 Task: Open Card Software Maintenance Review in Board User Research to Workspace Cash Management and add a team member Softage.1@softage.net, a label Yellow, a checklist Performance Management, an attachment from your google drive, a color Yellow and finally, add a card description 'Create and send out employee satisfaction survey on work-life integration' and a comment 'Let us approach this task with a sense of transparency and open communication, ensuring that all stakeholders are informed and involved.'. Add a start date 'Jan 05, 1900' with a due date 'Jan 12, 1900'
Action: Mouse moved to (68, 324)
Screenshot: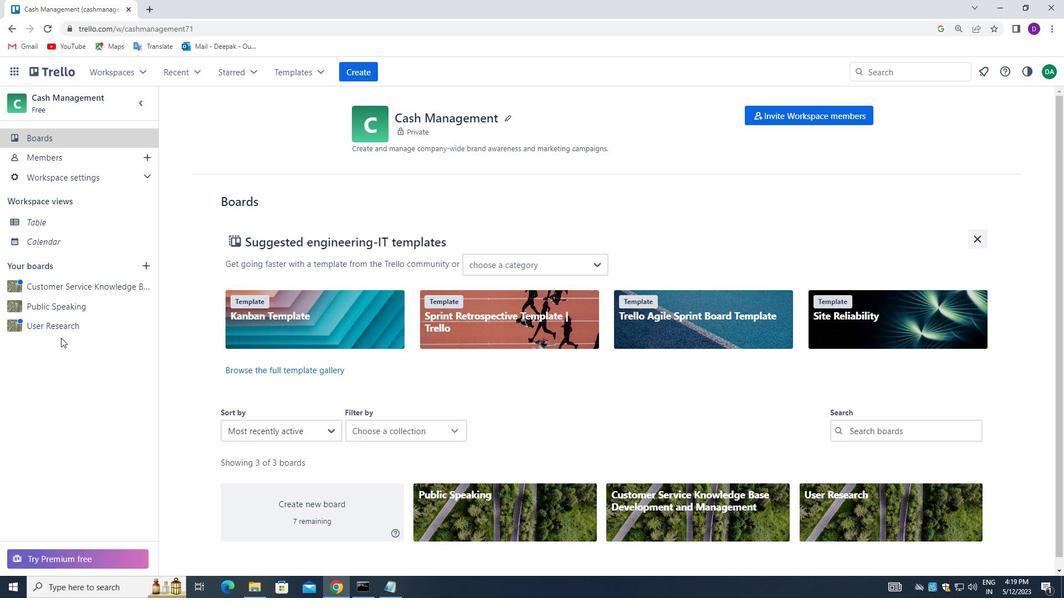
Action: Mouse pressed left at (68, 324)
Screenshot: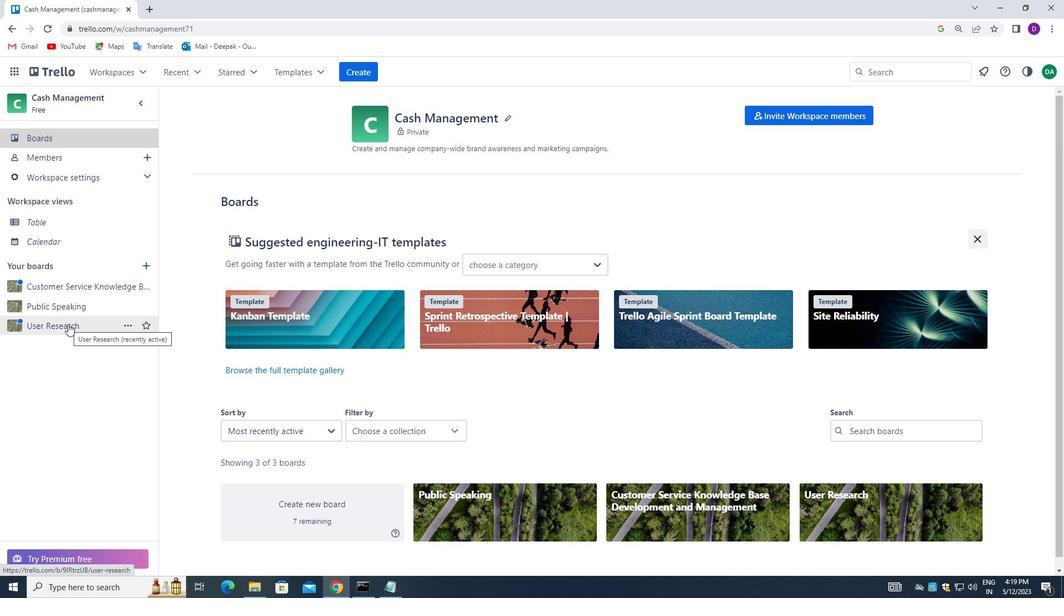 
Action: Mouse moved to (394, 168)
Screenshot: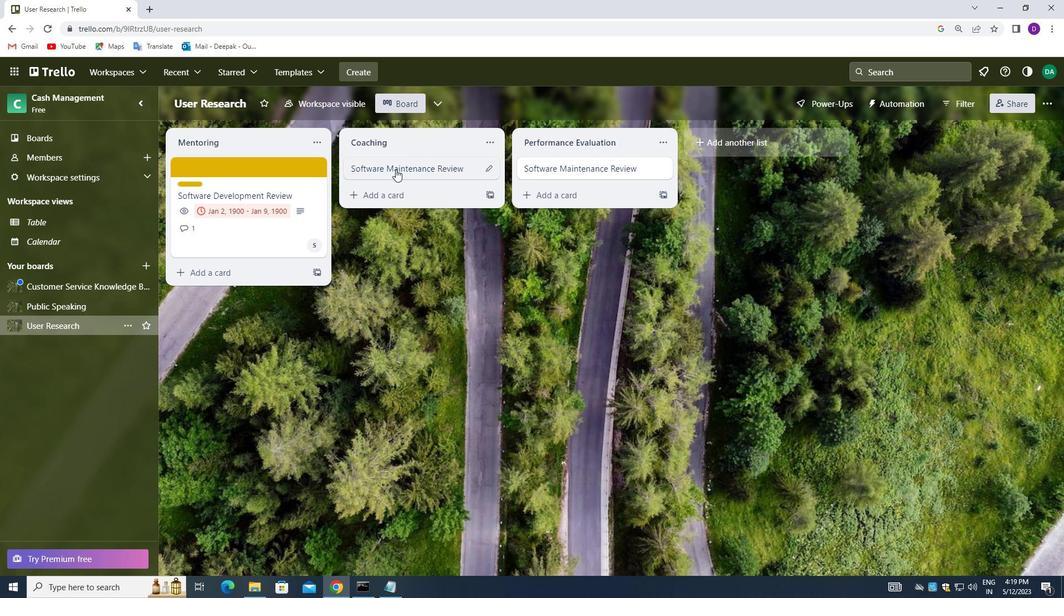 
Action: Mouse pressed left at (394, 168)
Screenshot: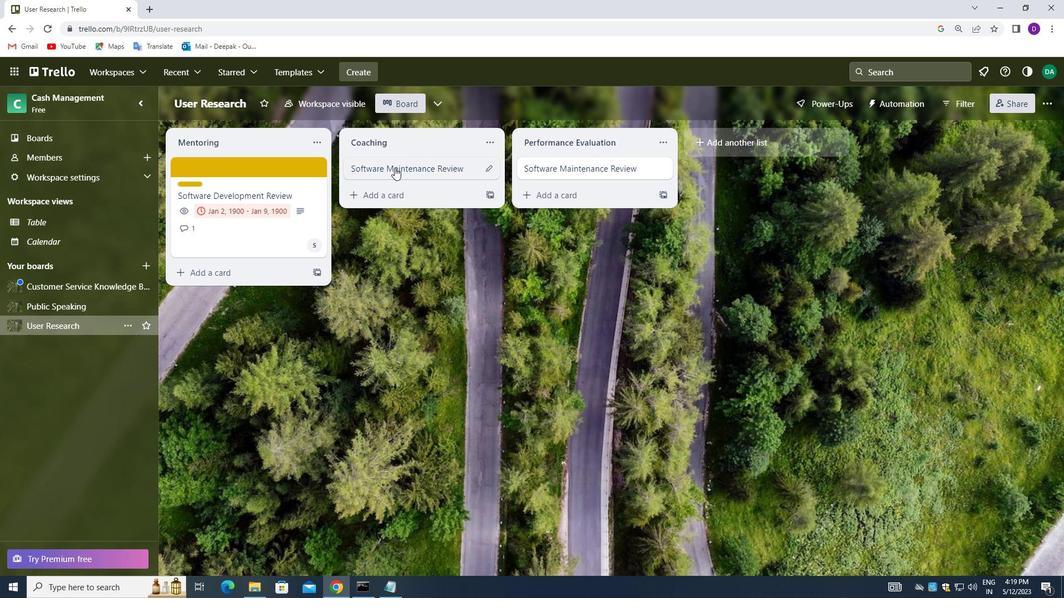 
Action: Mouse moved to (694, 215)
Screenshot: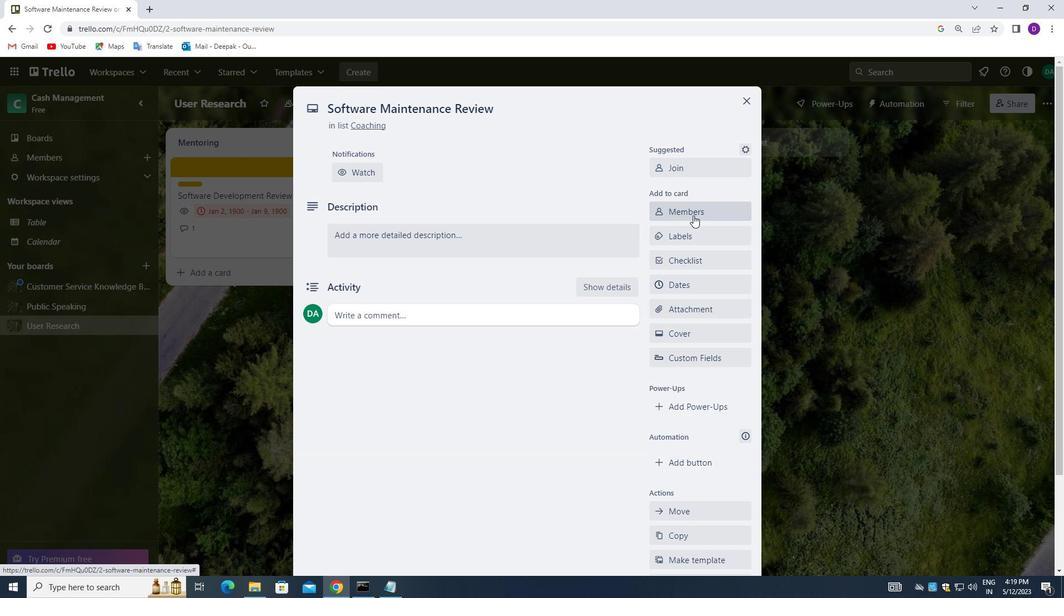 
Action: Mouse pressed left at (694, 215)
Screenshot: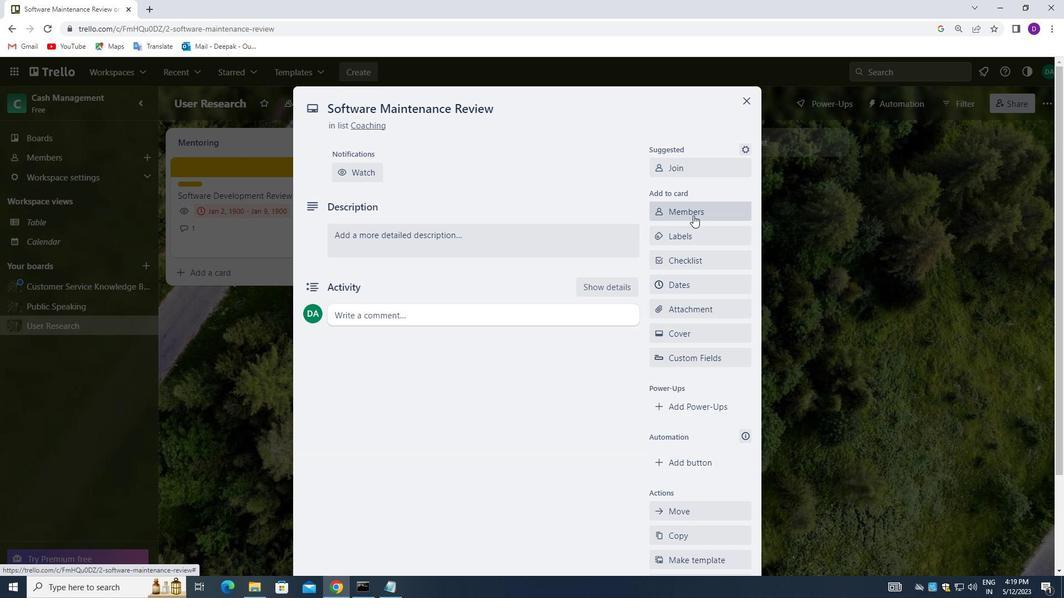 
Action: Mouse moved to (687, 272)
Screenshot: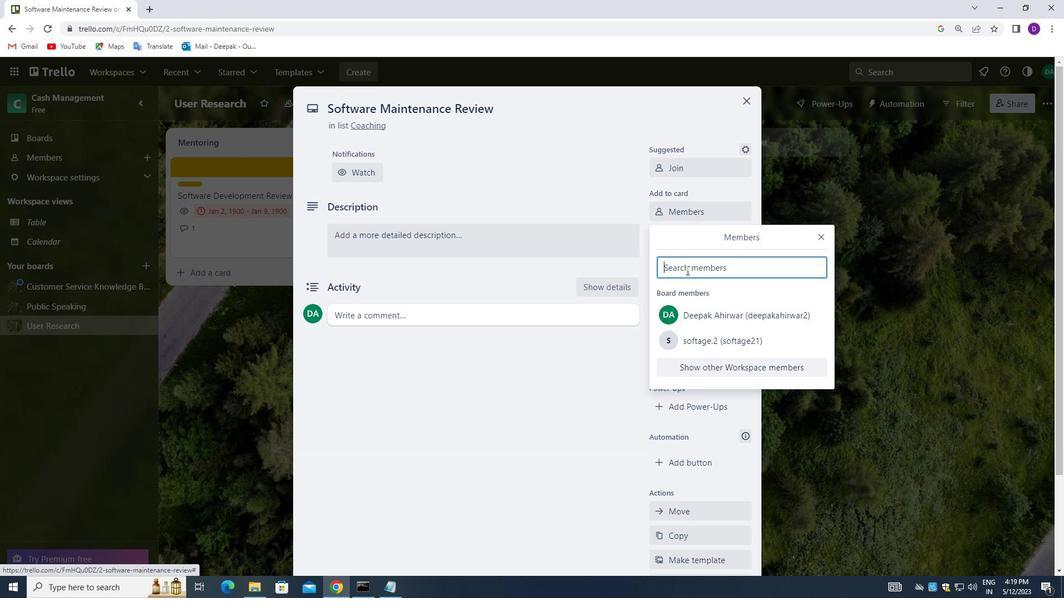 
Action: Key pressed softage.1<Key.shift>@SOFTAGE.NET
Screenshot: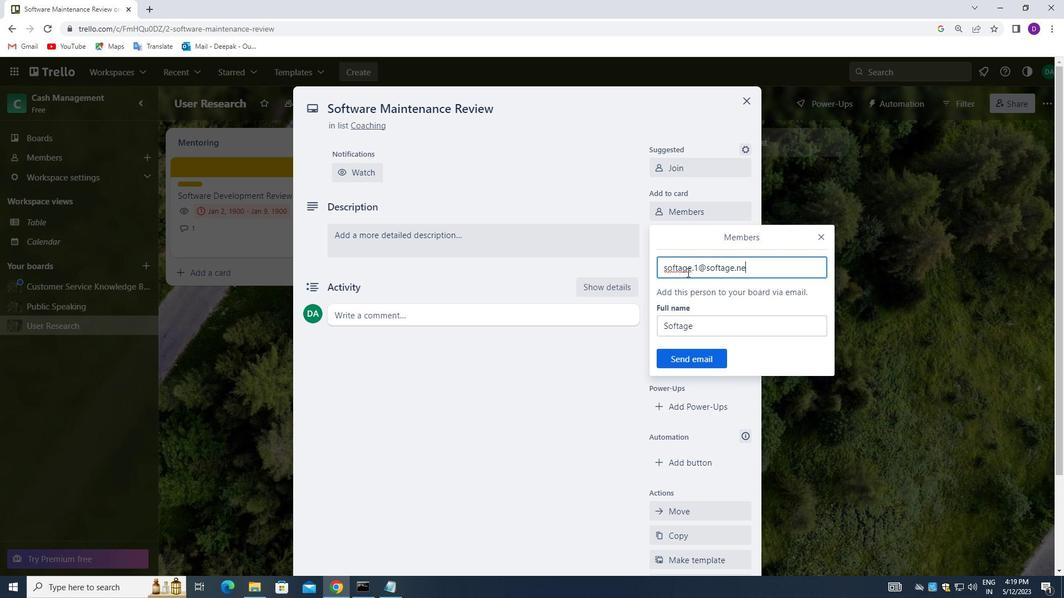 
Action: Mouse moved to (701, 362)
Screenshot: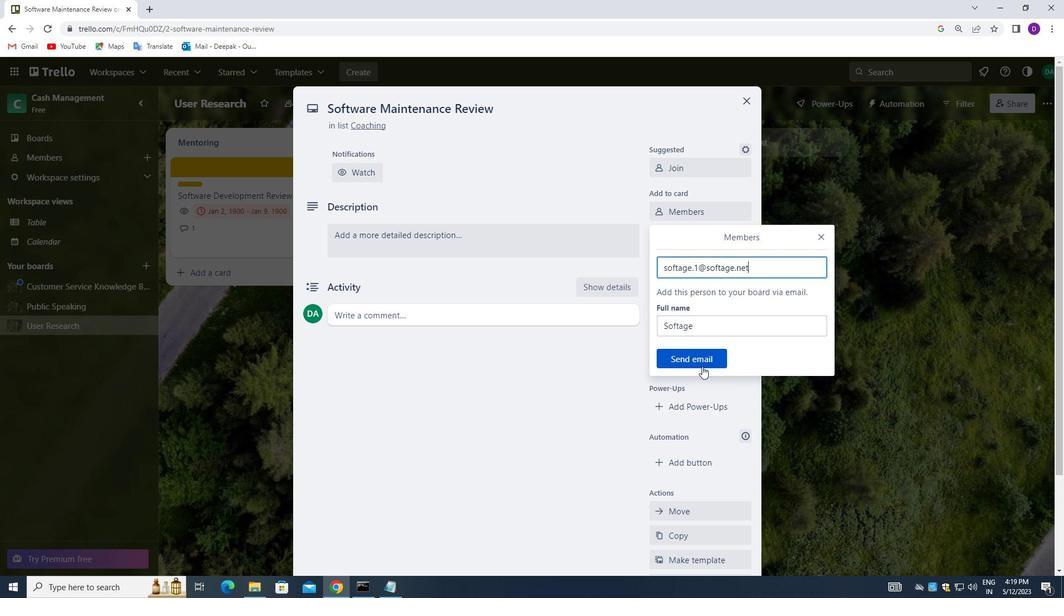 
Action: Mouse pressed left at (701, 362)
Screenshot: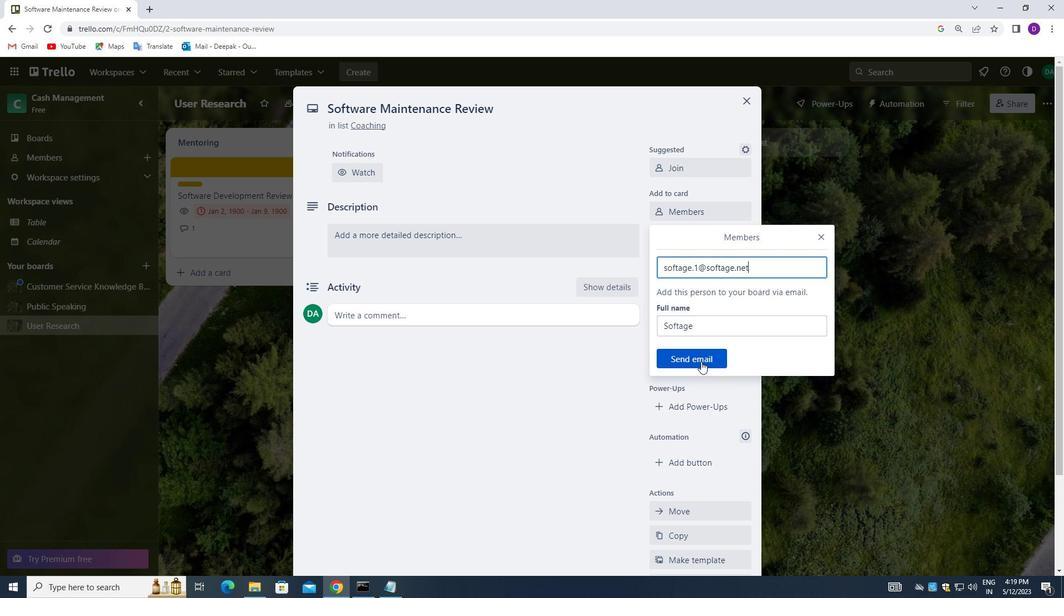 
Action: Mouse moved to (697, 239)
Screenshot: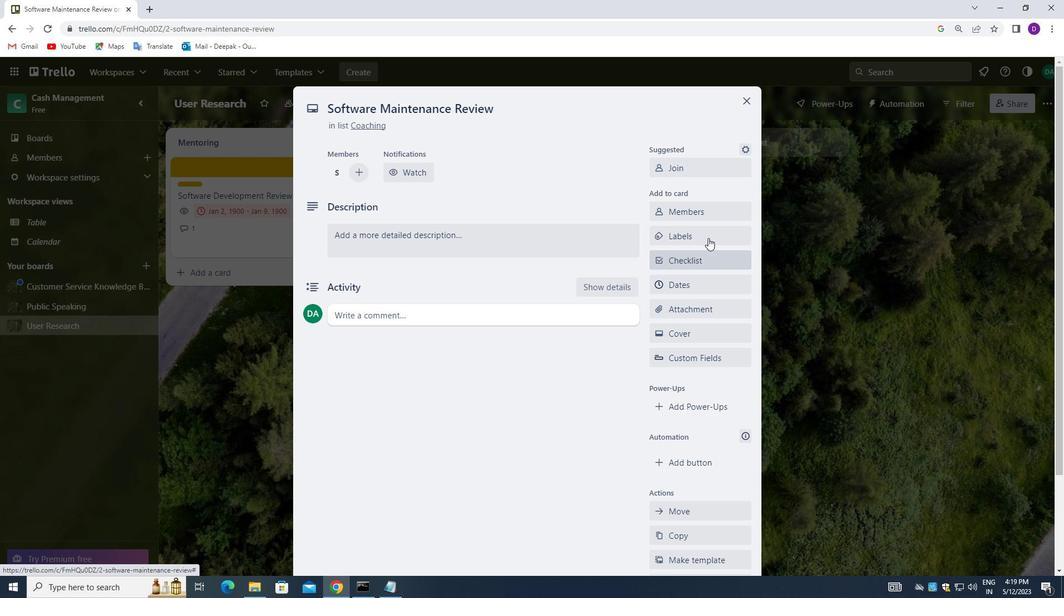 
Action: Mouse pressed left at (697, 239)
Screenshot: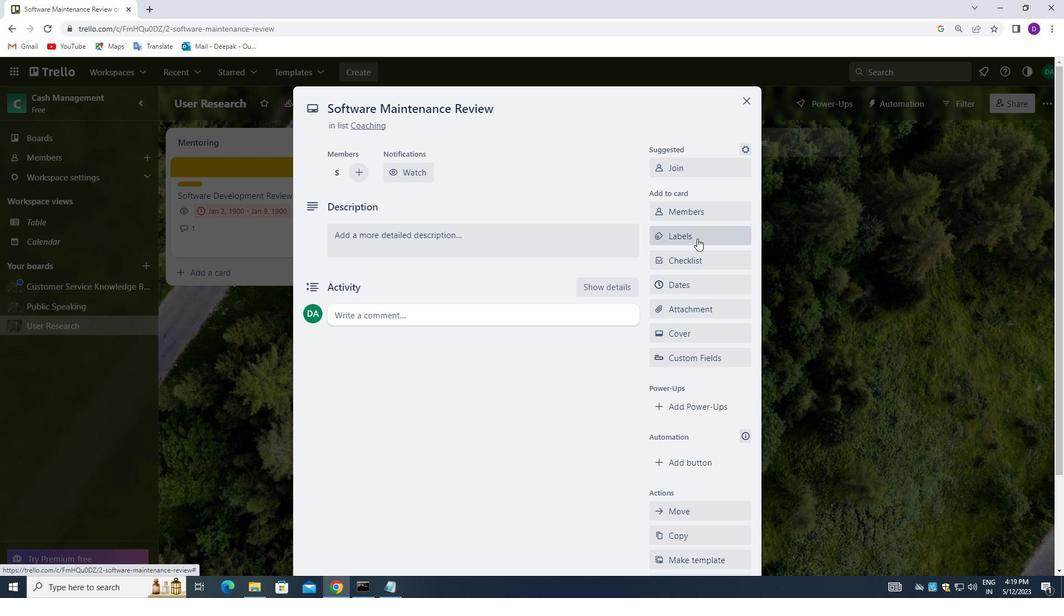 
Action: Mouse moved to (736, 354)
Screenshot: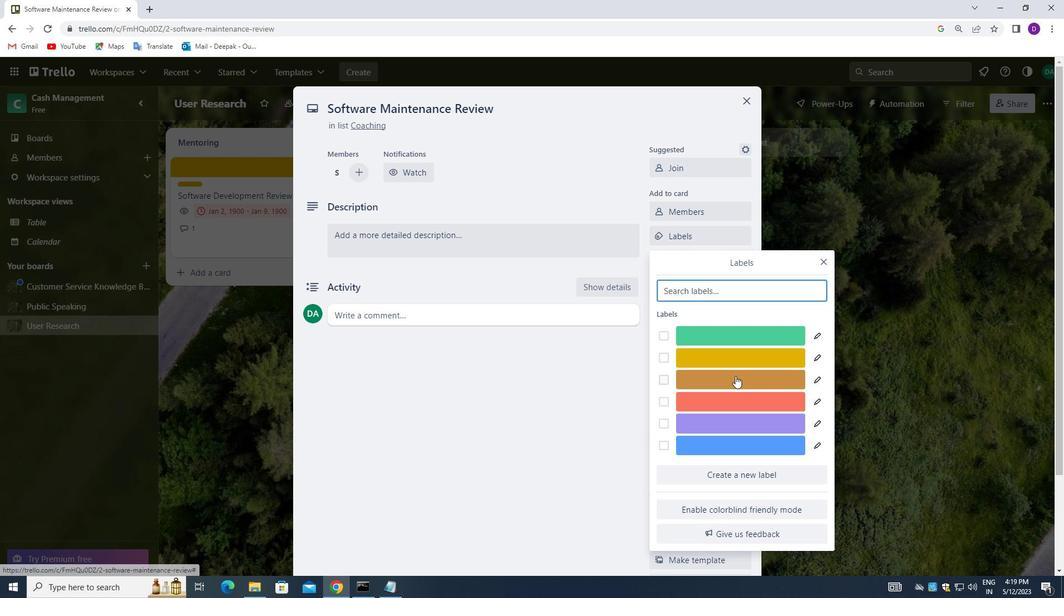 
Action: Mouse pressed left at (736, 354)
Screenshot: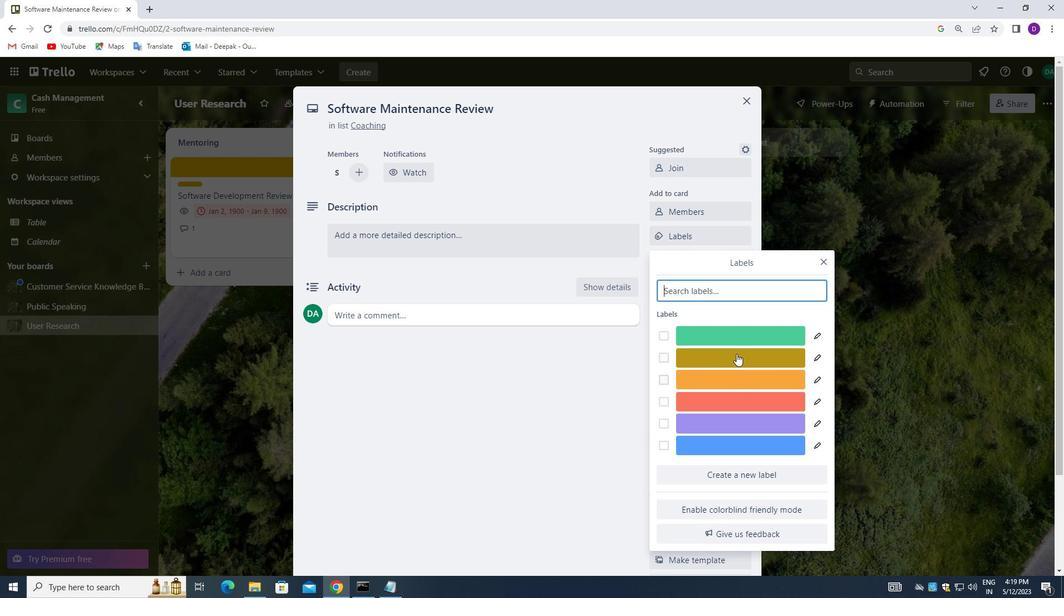 
Action: Mouse moved to (907, 334)
Screenshot: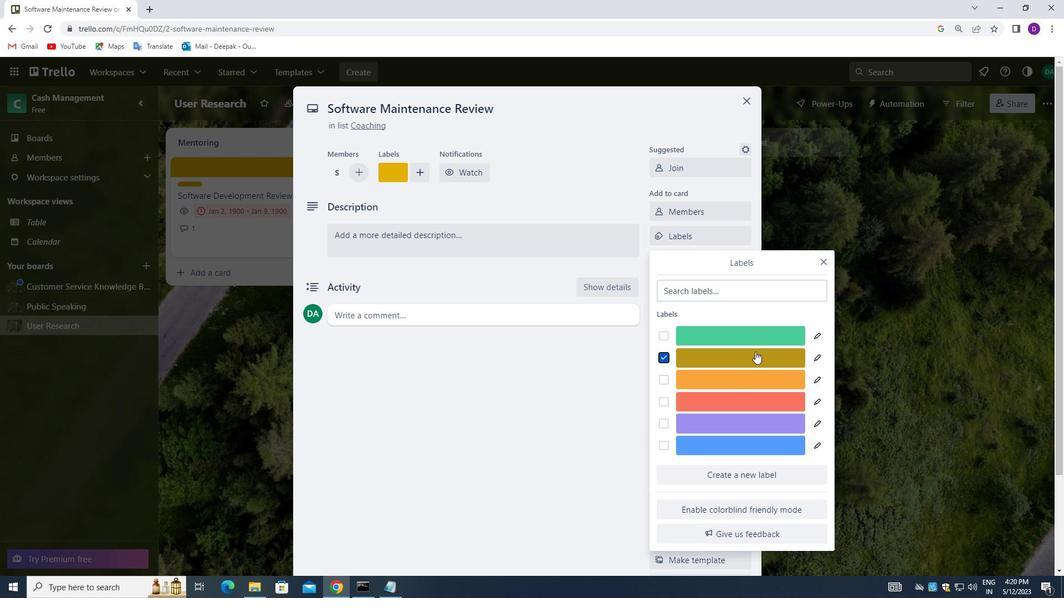 
Action: Mouse pressed left at (907, 334)
Screenshot: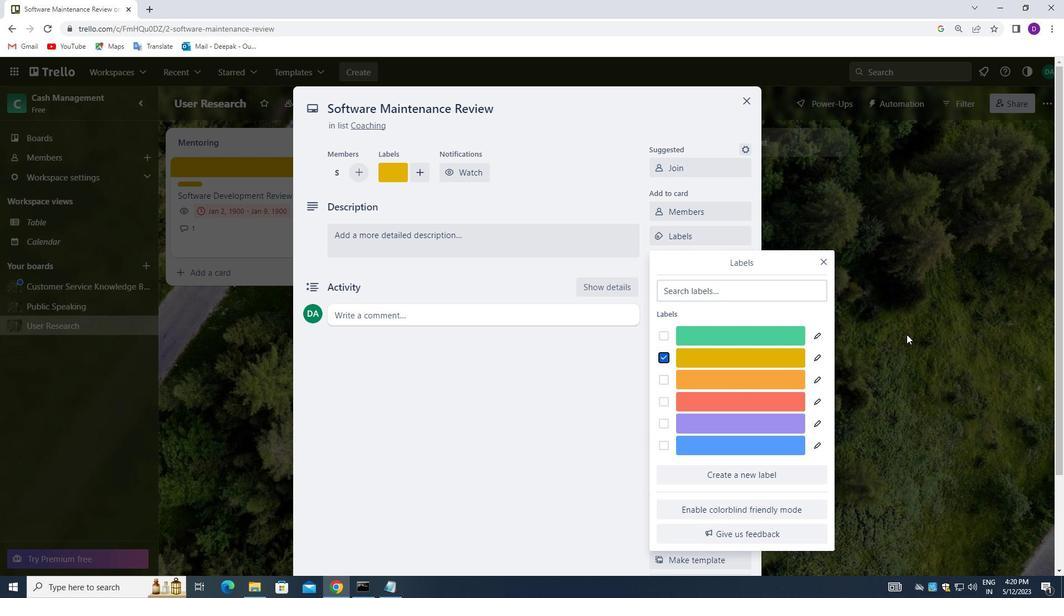 
Action: Mouse moved to (691, 261)
Screenshot: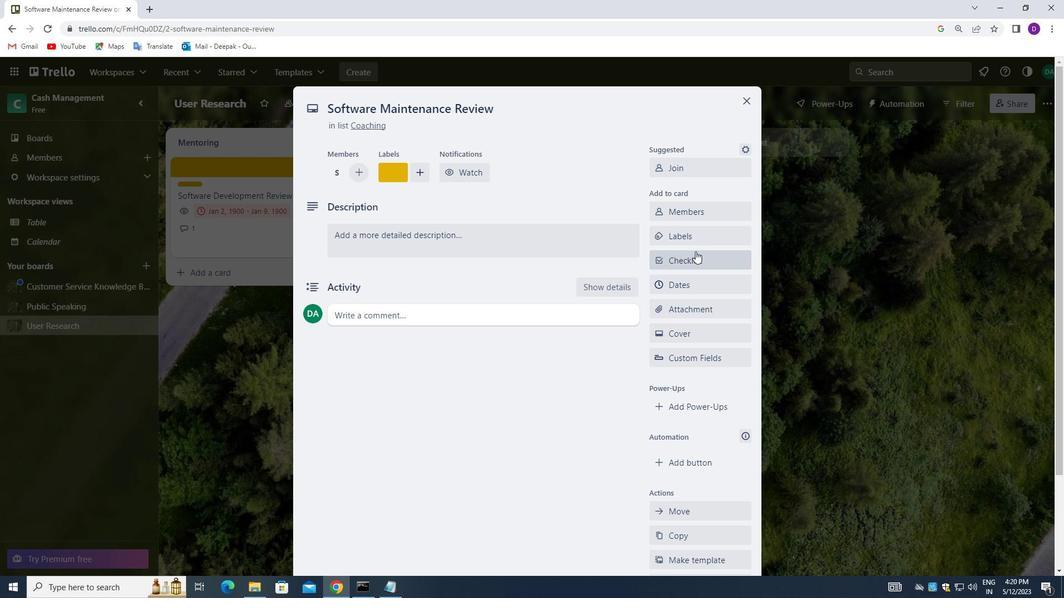 
Action: Mouse pressed left at (691, 261)
Screenshot: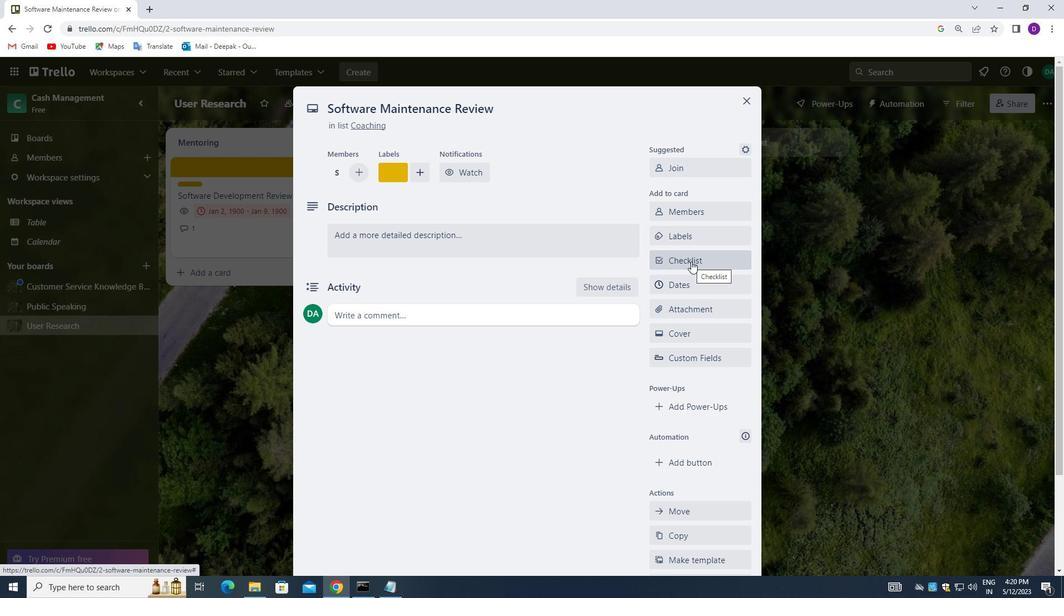 
Action: Key pressed <Key.shift><Key.shift><Key.shift><Key.shift><Key.shift><Key.shift><Key.shift><Key.shift><Key.shift><Key.shift><Key.shift><Key.backspace><Key.shift>P
Screenshot: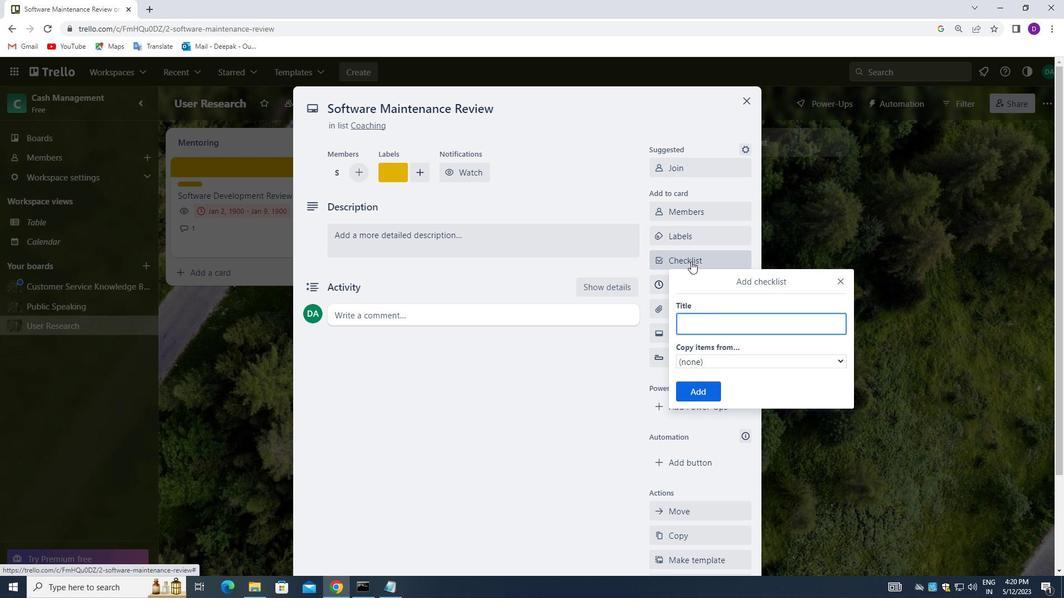 
Action: Mouse moved to (780, 359)
Screenshot: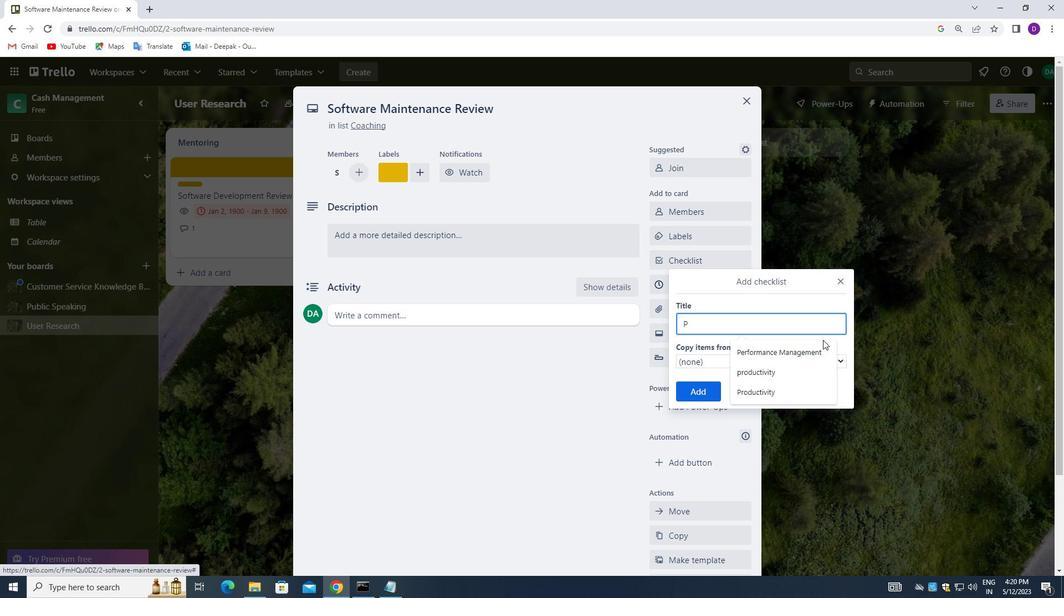
Action: Mouse pressed left at (780, 359)
Screenshot: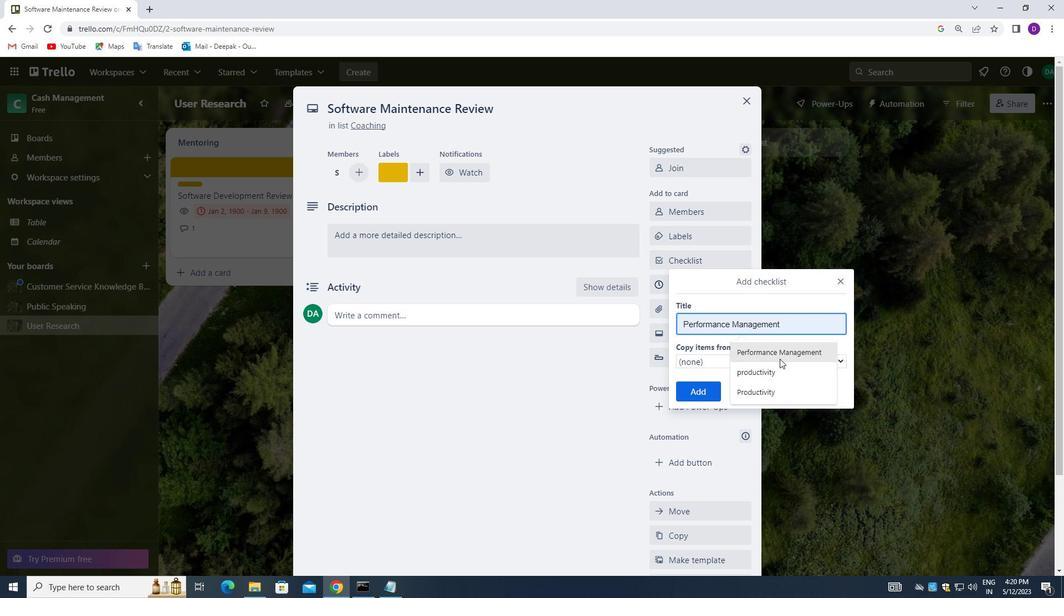 
Action: Mouse moved to (702, 390)
Screenshot: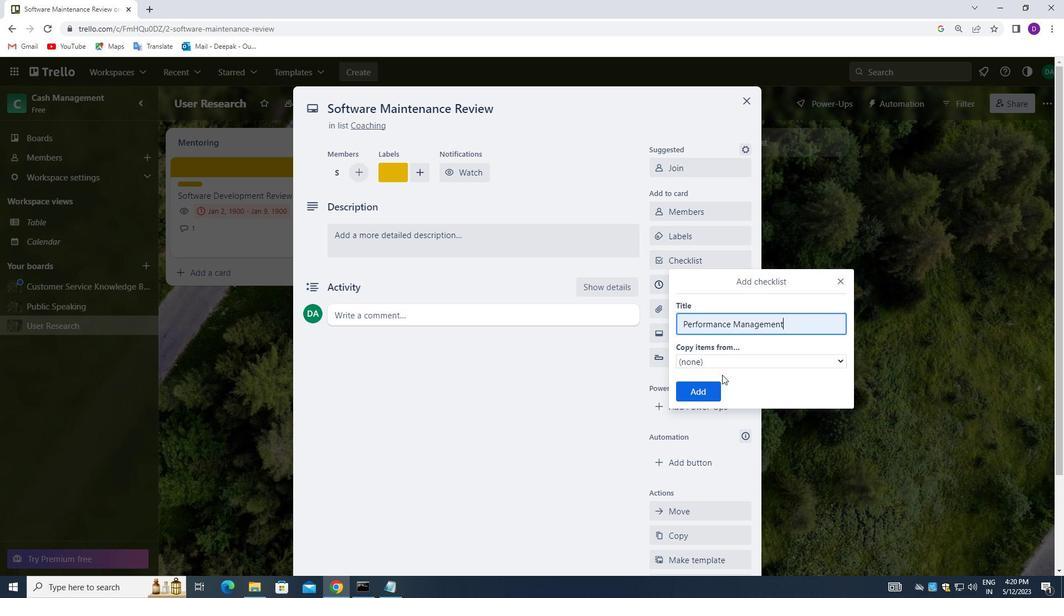 
Action: Mouse pressed left at (702, 390)
Screenshot: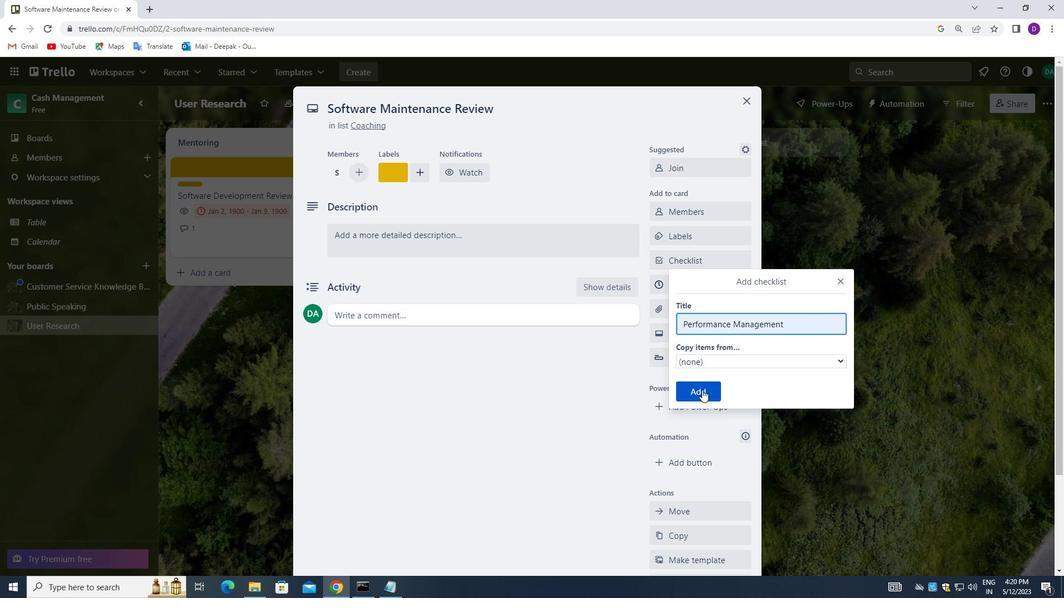 
Action: Mouse moved to (694, 307)
Screenshot: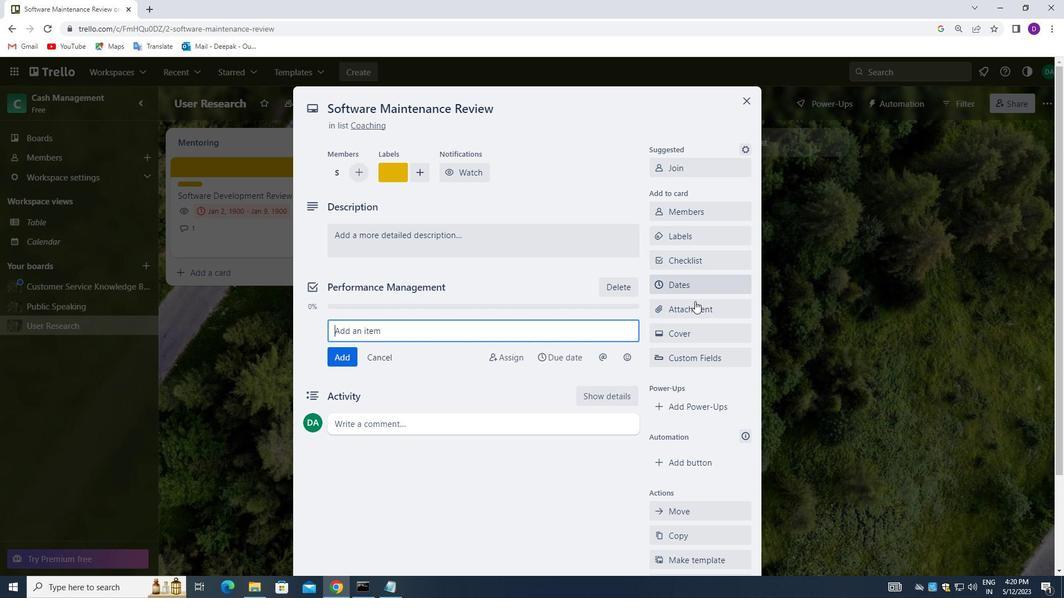 
Action: Mouse pressed left at (694, 307)
Screenshot: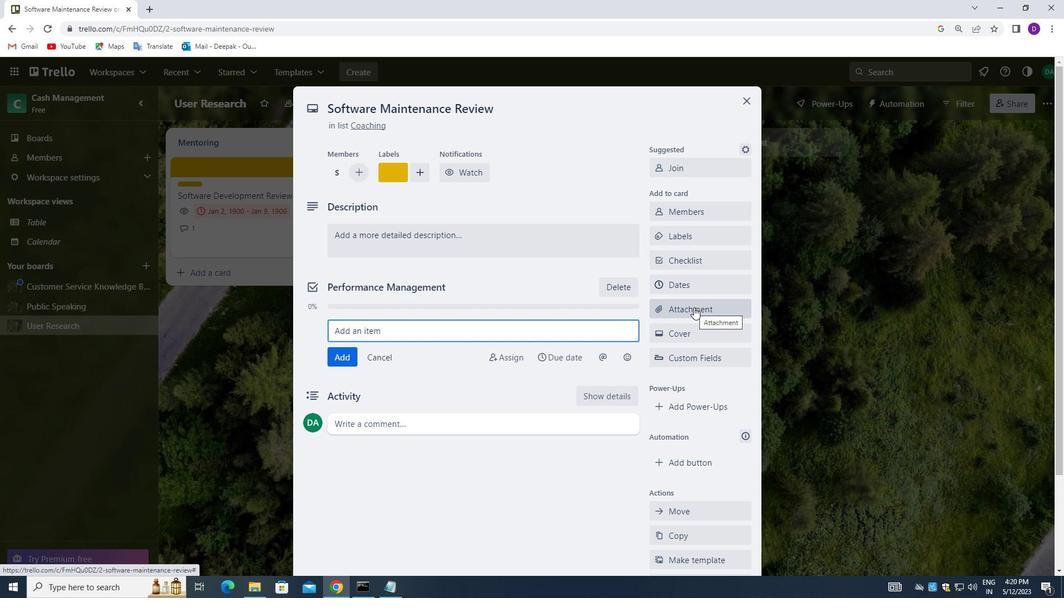 
Action: Mouse moved to (698, 162)
Screenshot: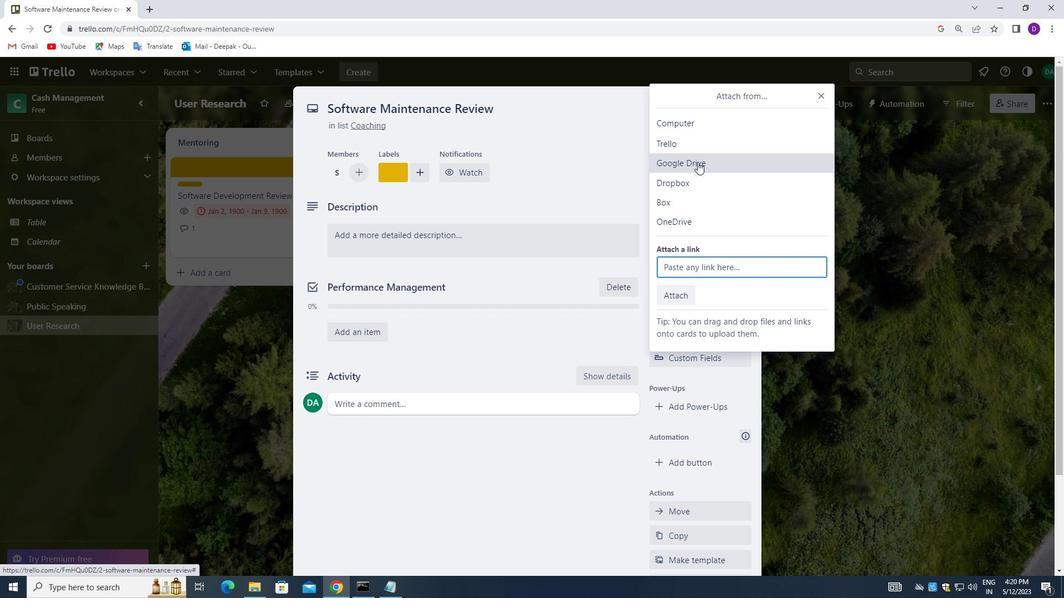 
Action: Mouse pressed left at (698, 162)
Screenshot: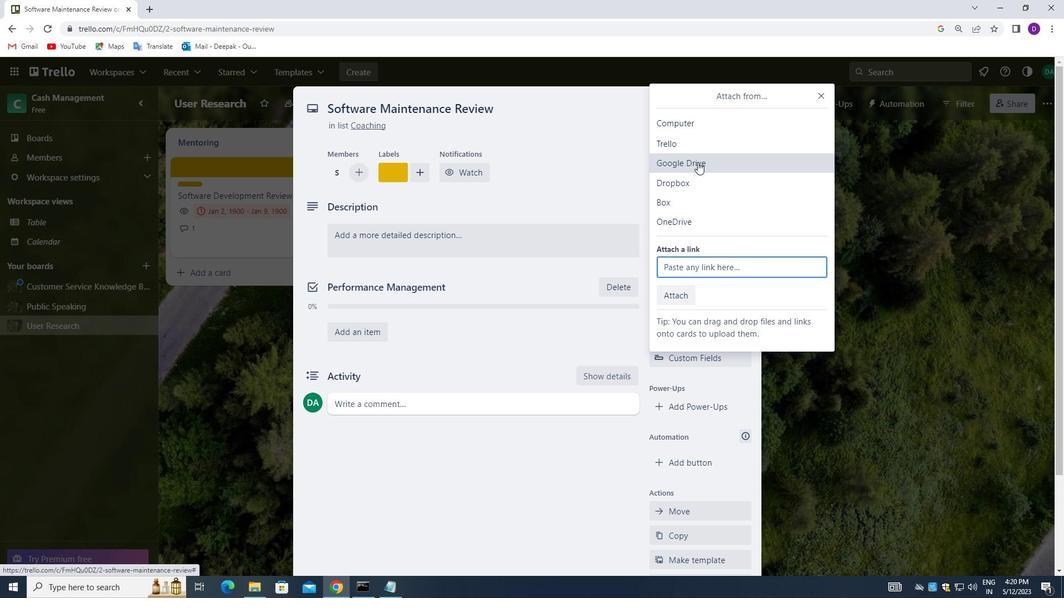 
Action: Mouse moved to (837, 134)
Screenshot: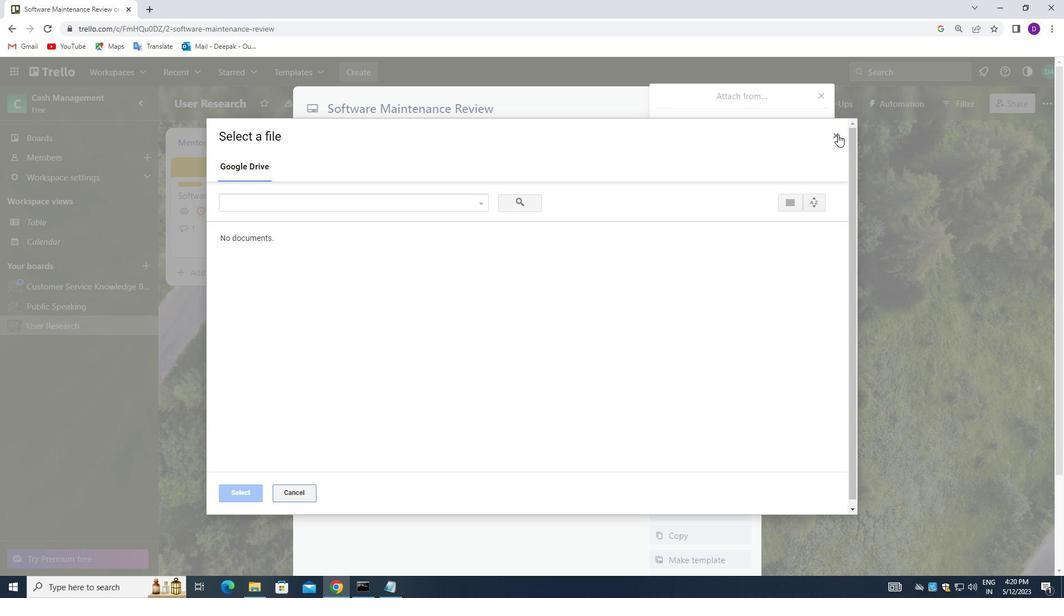 
Action: Mouse pressed left at (837, 134)
Screenshot: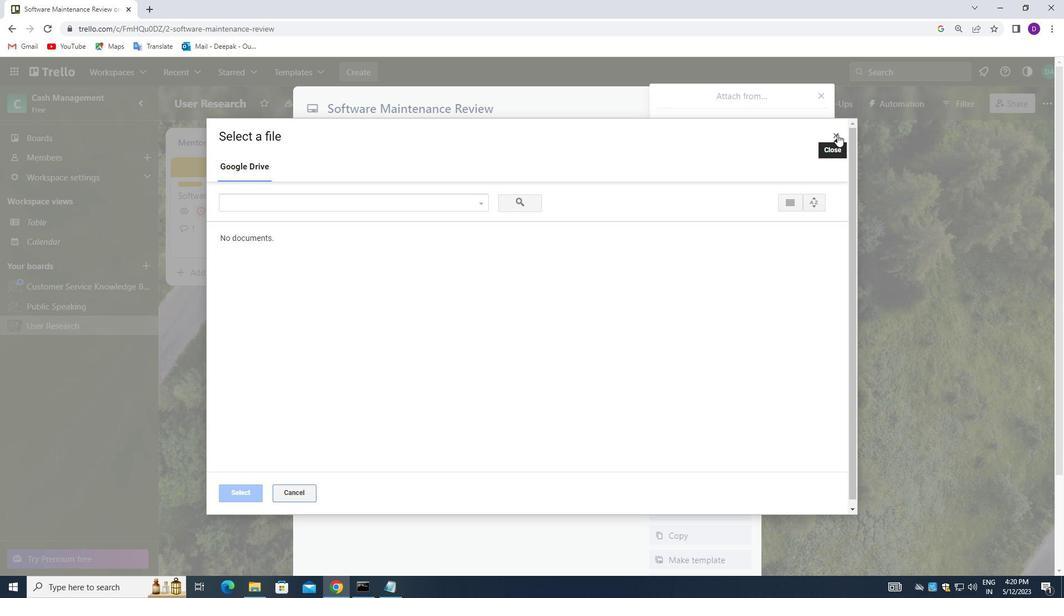 
Action: Mouse moved to (817, 91)
Screenshot: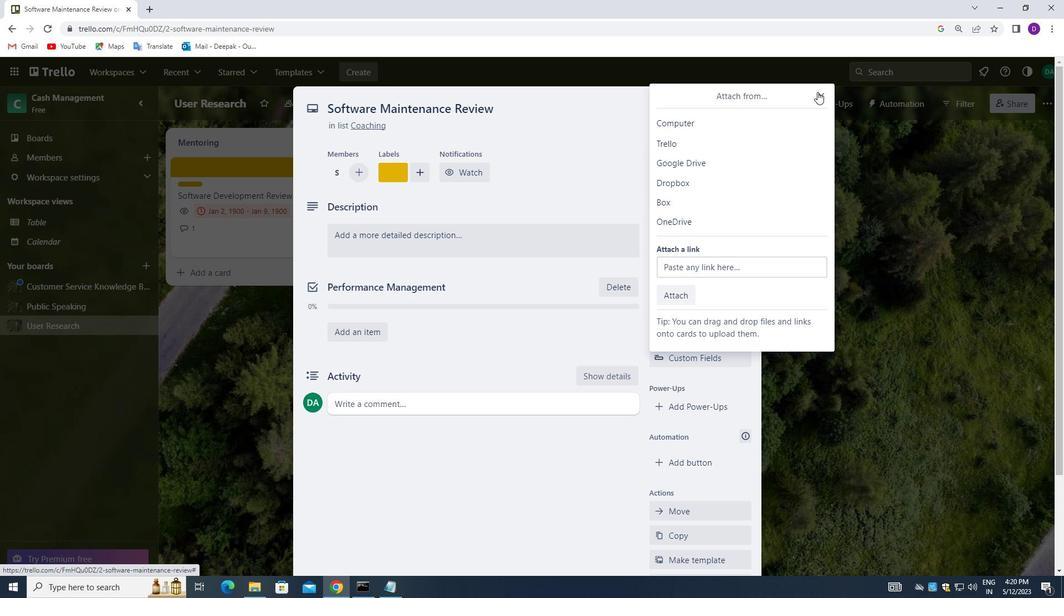 
Action: Mouse pressed left at (817, 91)
Screenshot: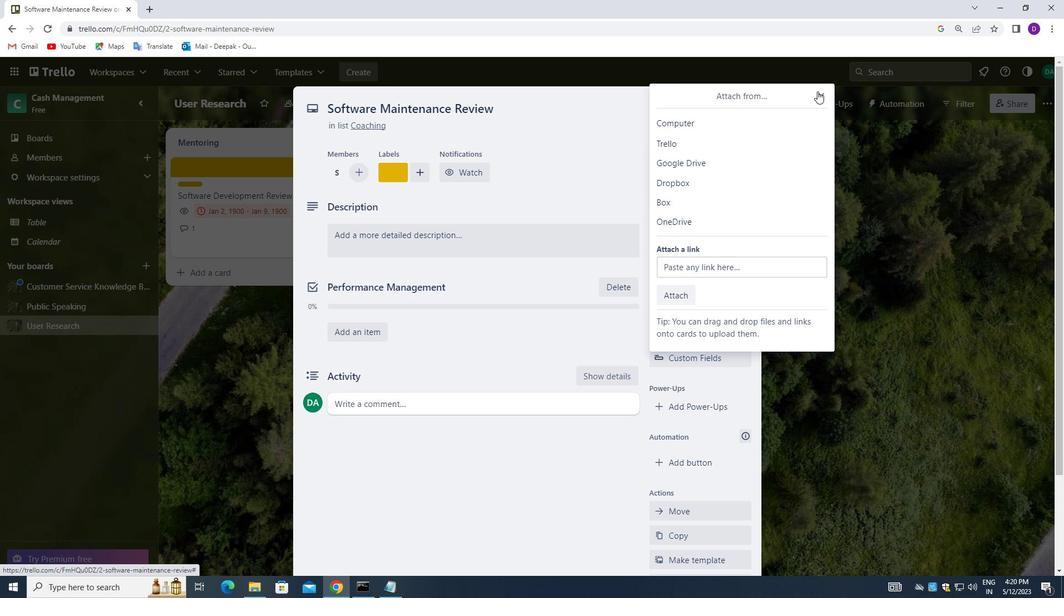 
Action: Mouse moved to (692, 327)
Screenshot: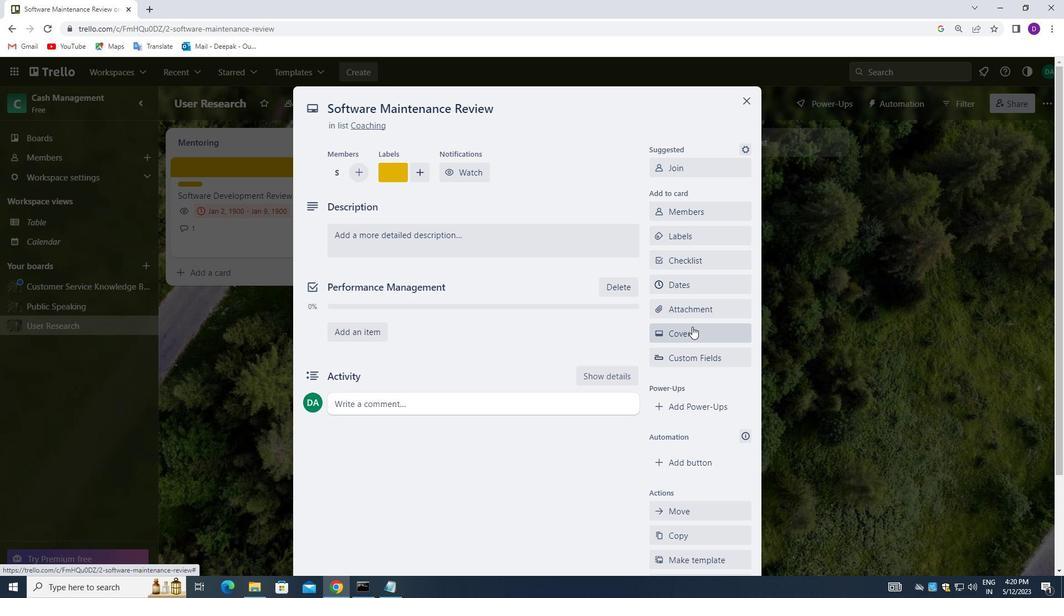 
Action: Mouse pressed left at (692, 327)
Screenshot: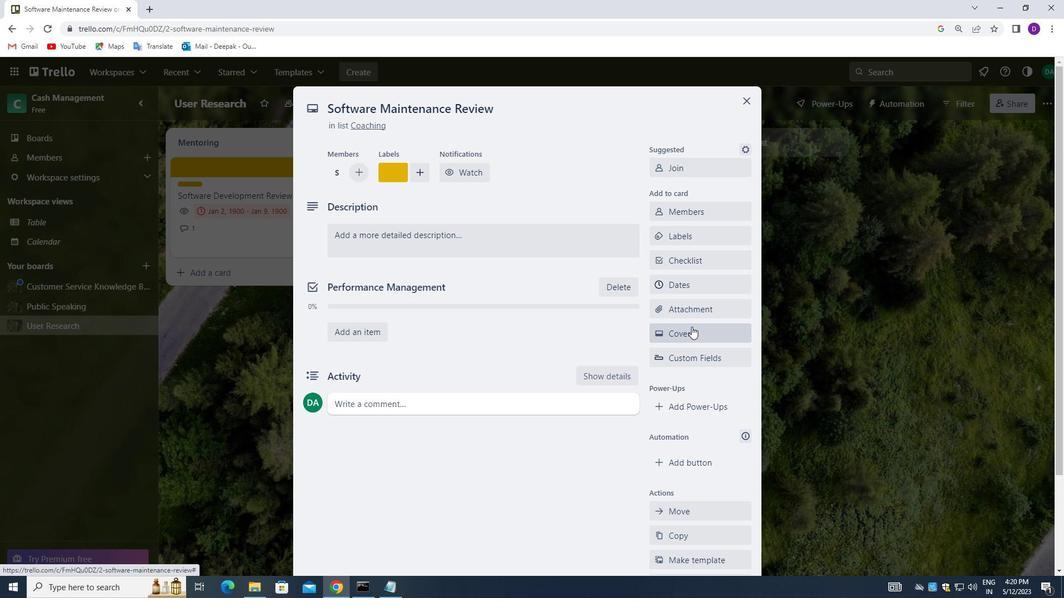 
Action: Mouse moved to (700, 332)
Screenshot: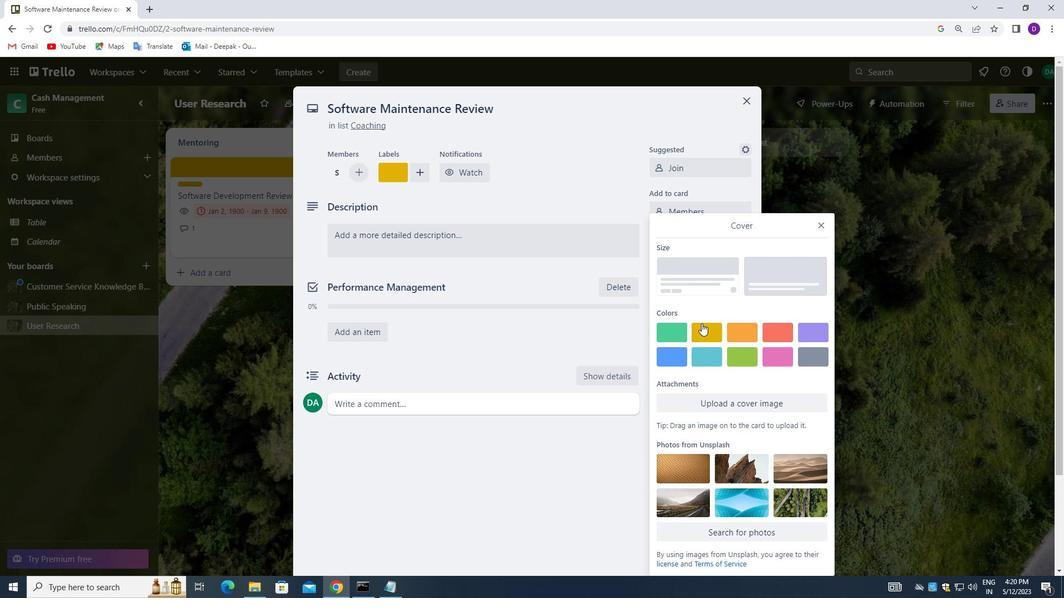 
Action: Mouse pressed left at (700, 332)
Screenshot: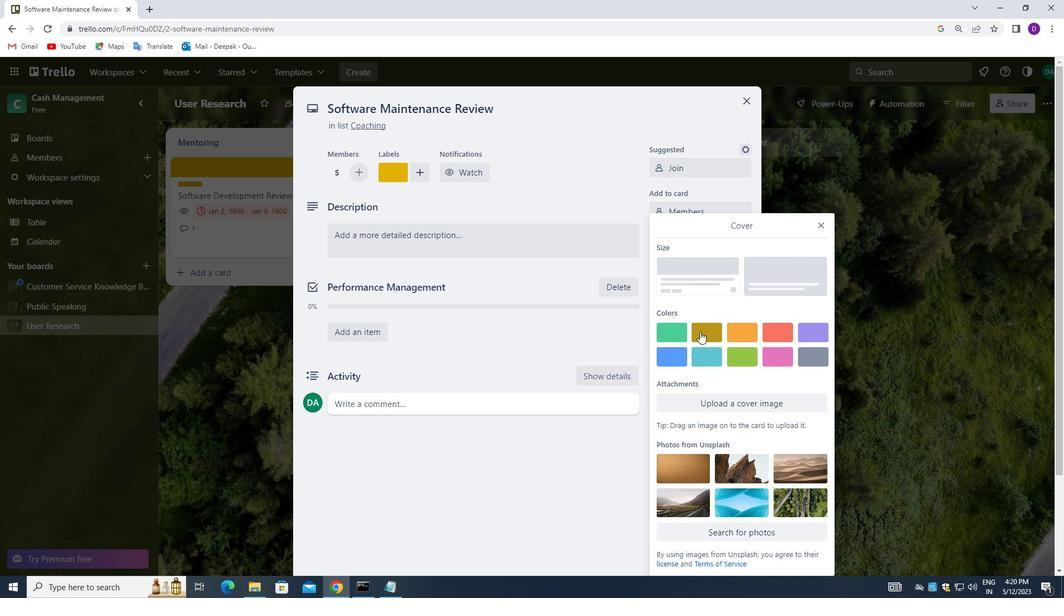 
Action: Mouse moved to (857, 299)
Screenshot: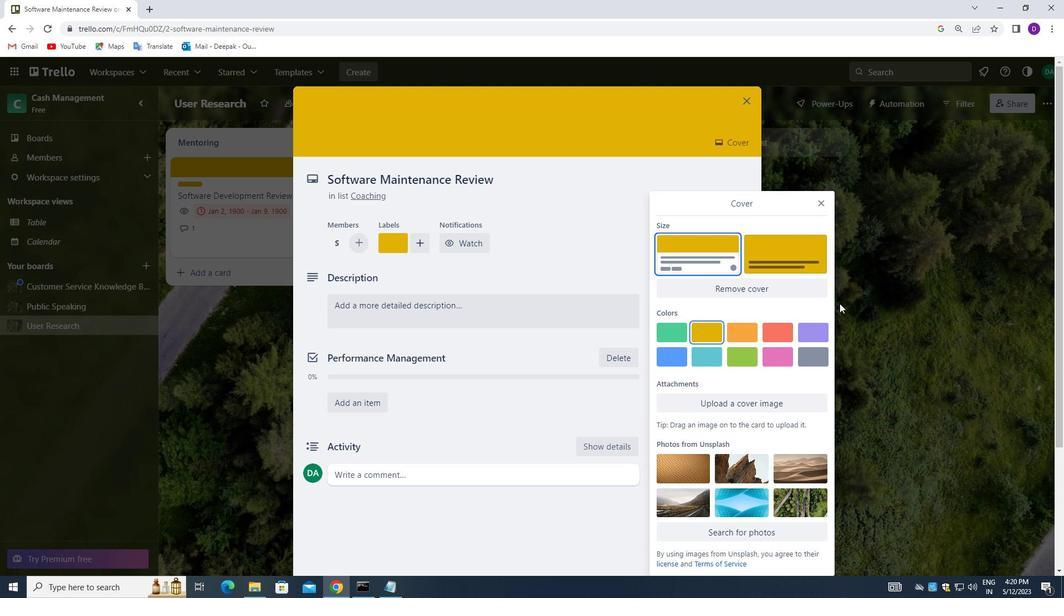 
Action: Mouse pressed left at (857, 299)
Screenshot: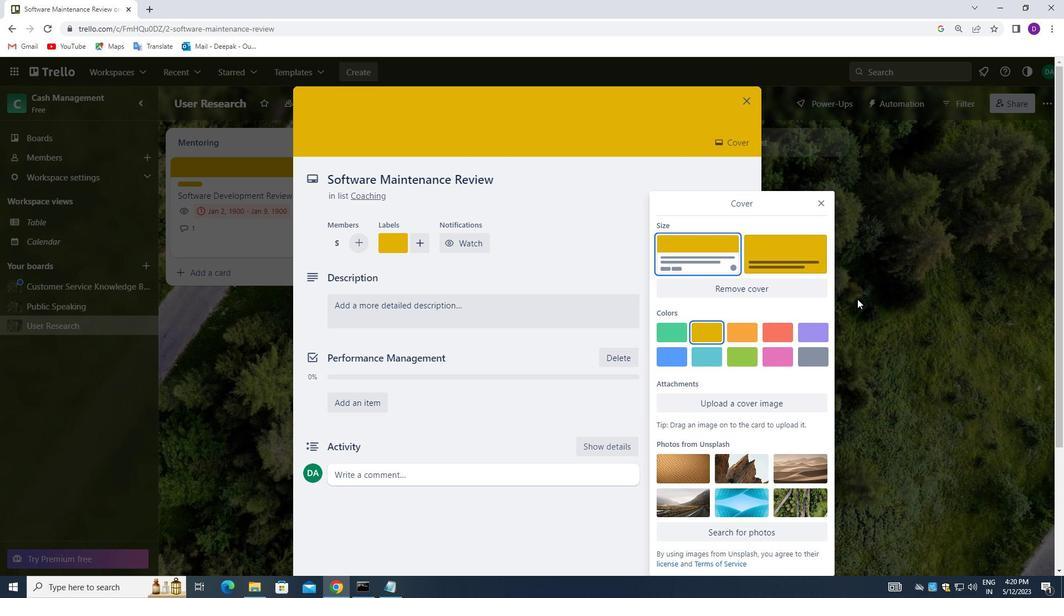 
Action: Mouse moved to (396, 308)
Screenshot: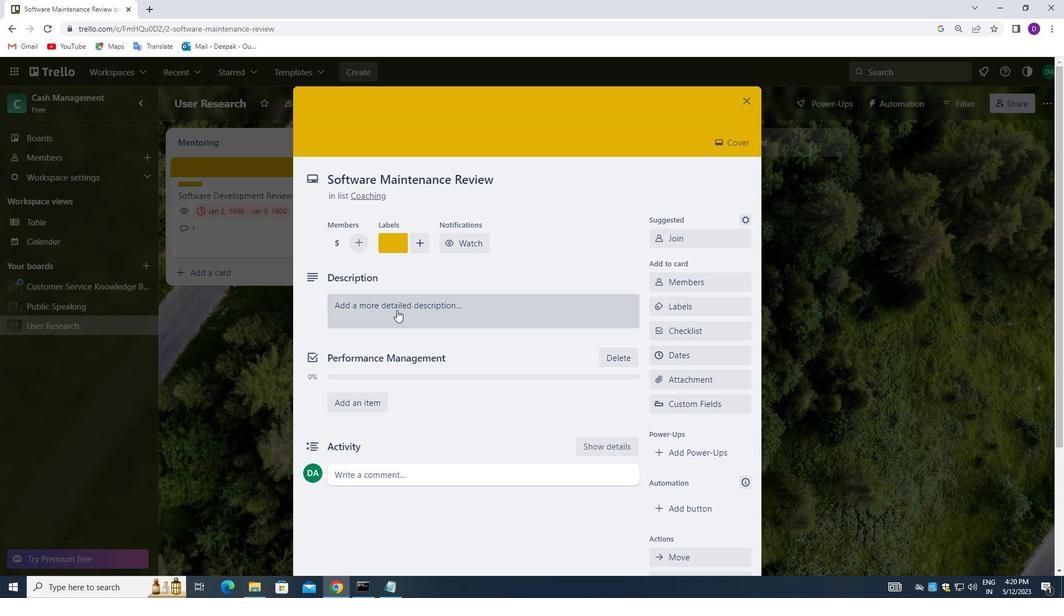 
Action: Mouse pressed left at (396, 308)
Screenshot: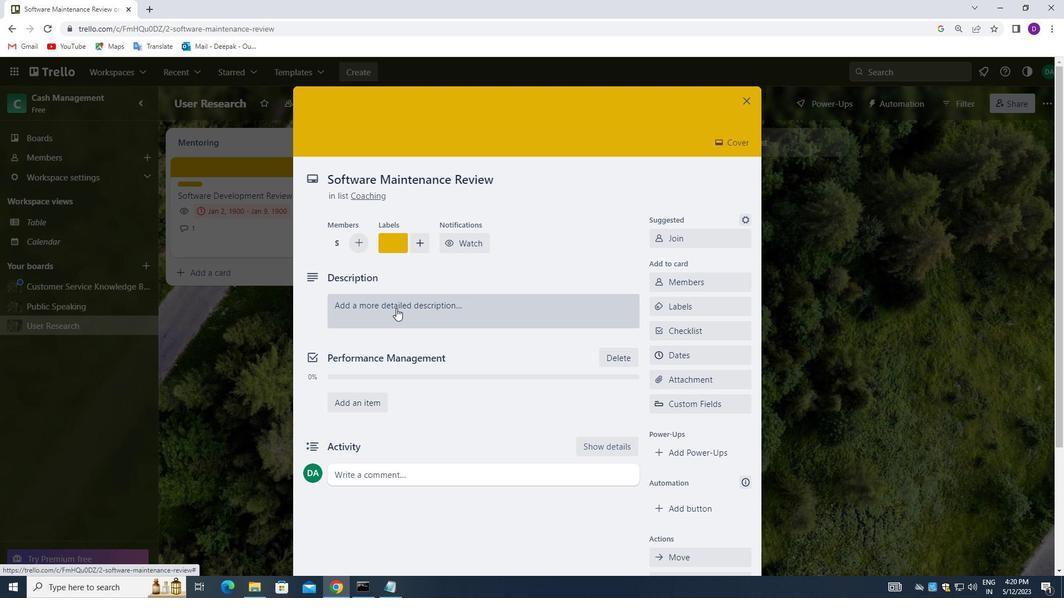 
Action: Mouse moved to (394, 339)
Screenshot: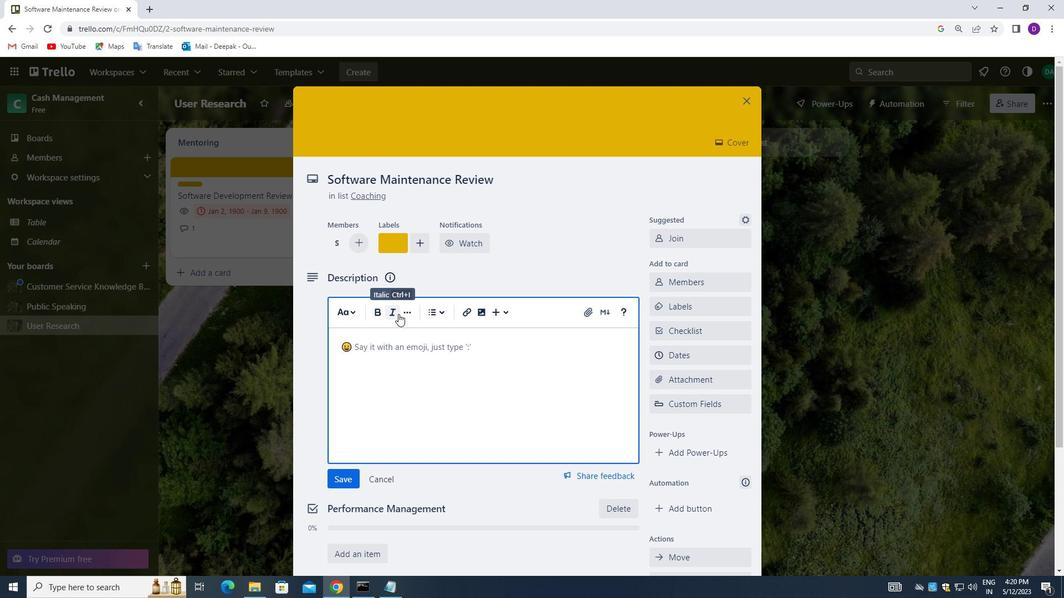 
Action: Key pressed <Key.shift>CREATE<Key.space>AND<Key.space>SEND<Key.space>OUT<Key.space>EMPLOYEE<Key.space>SATISFACTION<Key.space>SURVEY<Key.space>ON<Key.space>WORK-LIFE<Key.space>INTEGRATION.
Screenshot: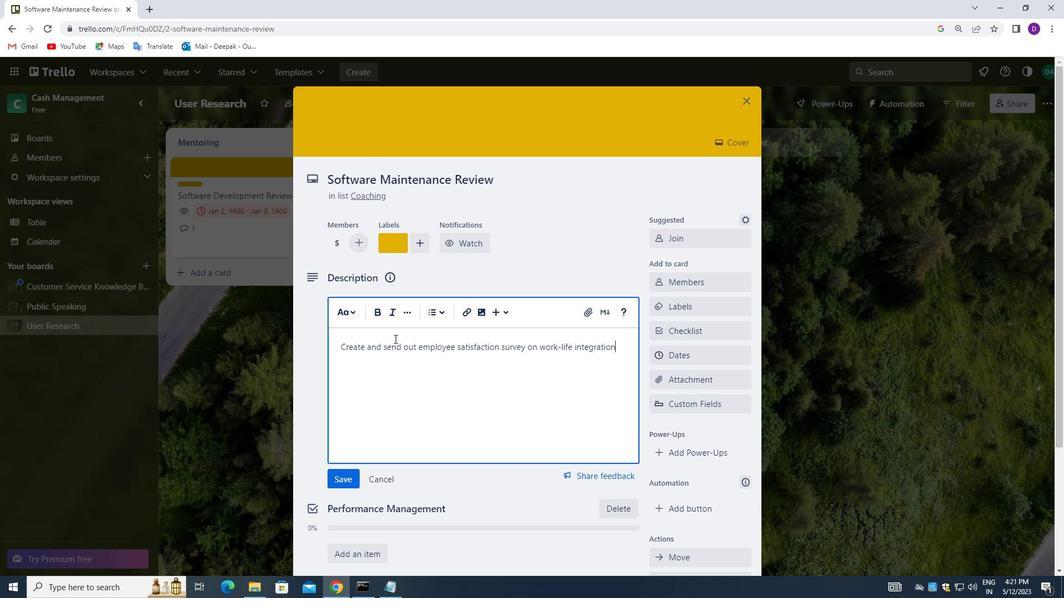 
Action: Mouse moved to (336, 474)
Screenshot: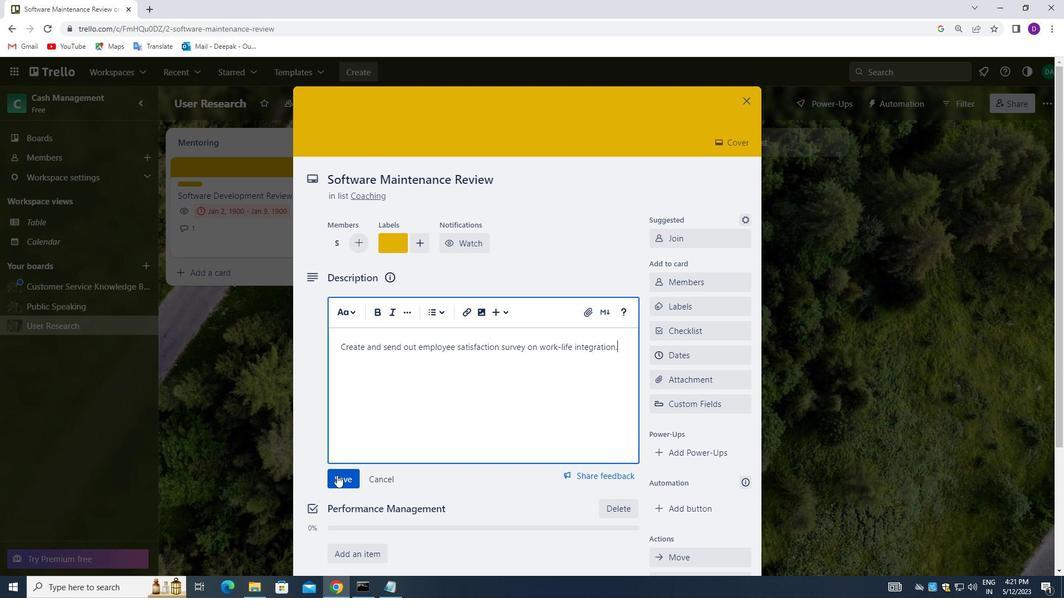 
Action: Mouse pressed left at (336, 474)
Screenshot: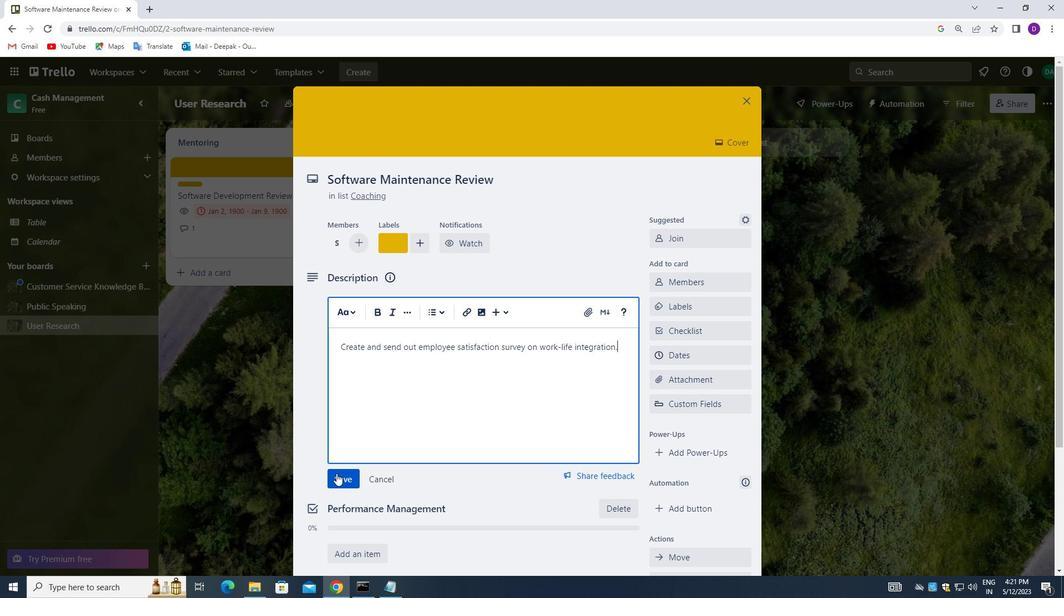 
Action: Mouse moved to (377, 449)
Screenshot: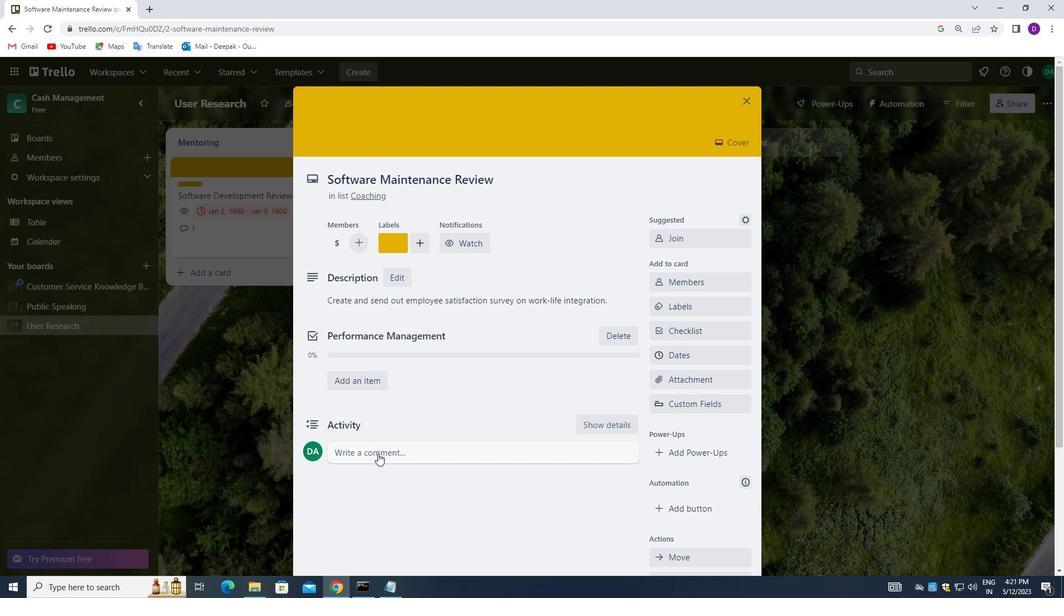 
Action: Mouse pressed left at (377, 449)
Screenshot: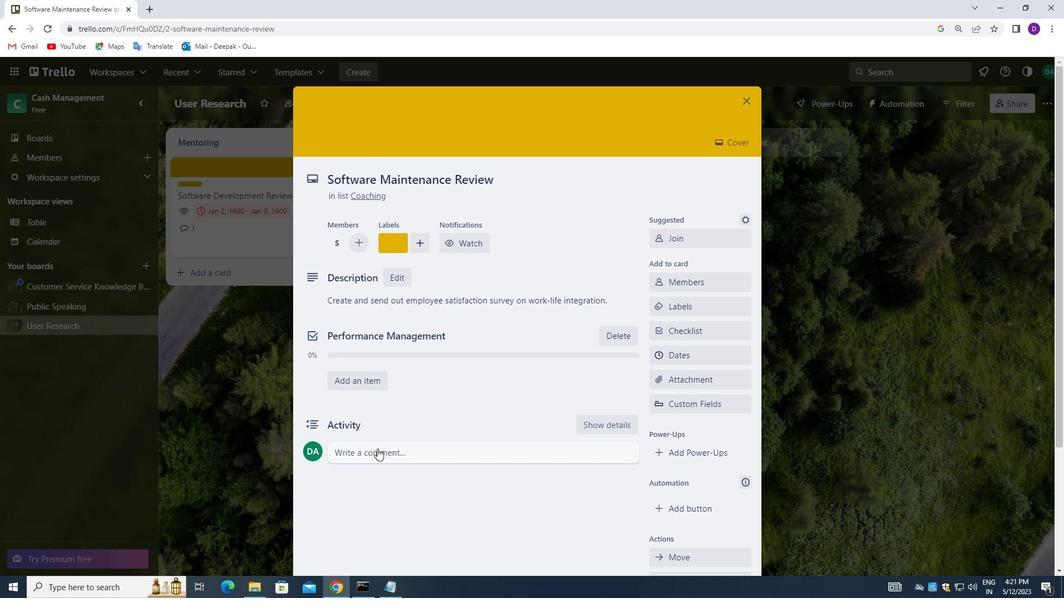 
Action: Mouse pressed left at (377, 449)
Screenshot: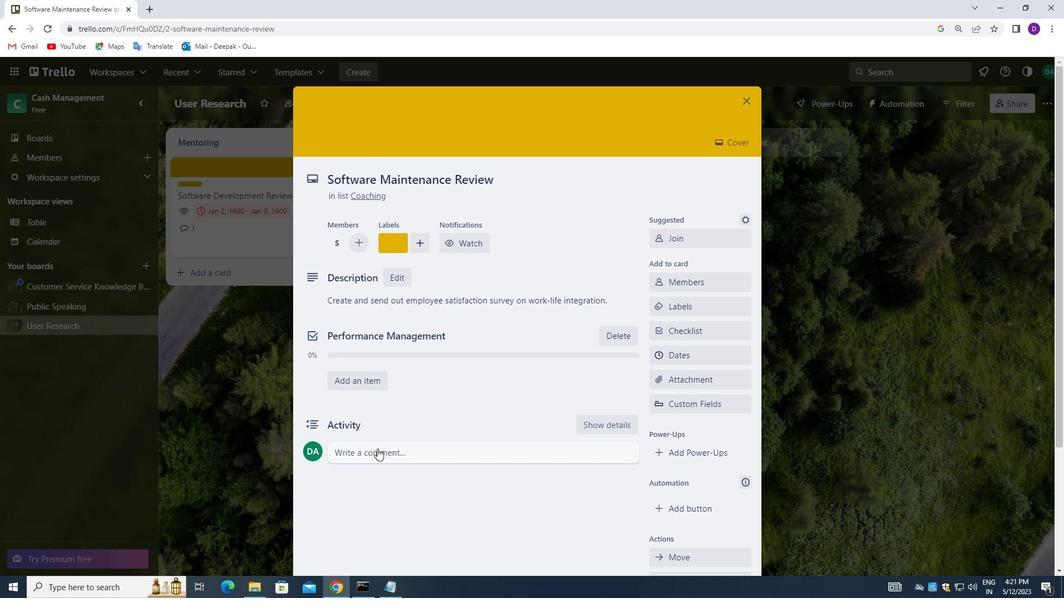 
Action: Mouse moved to (362, 491)
Screenshot: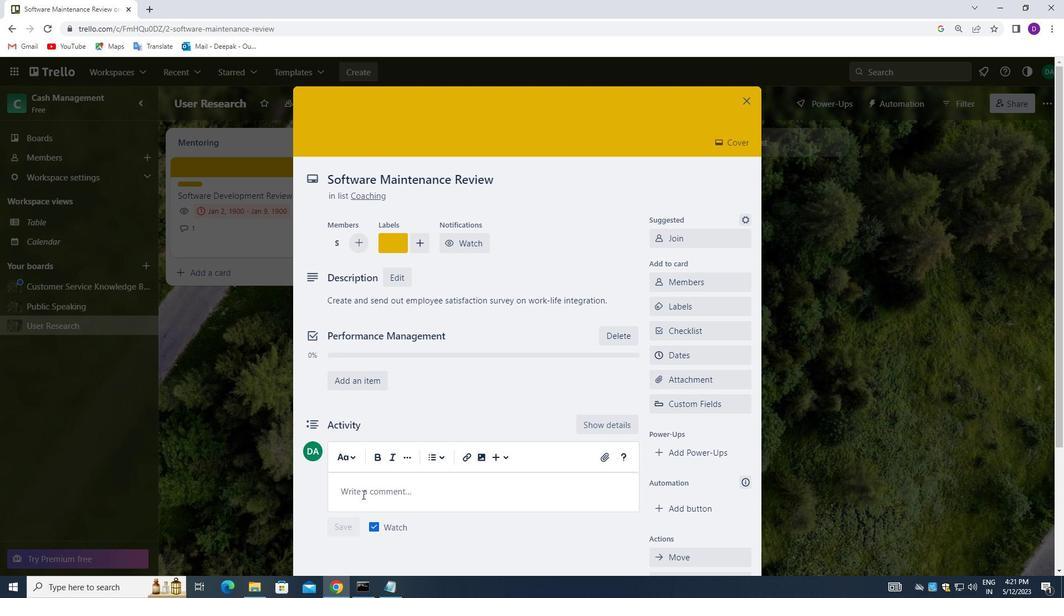 
Action: Mouse pressed left at (362, 491)
Screenshot: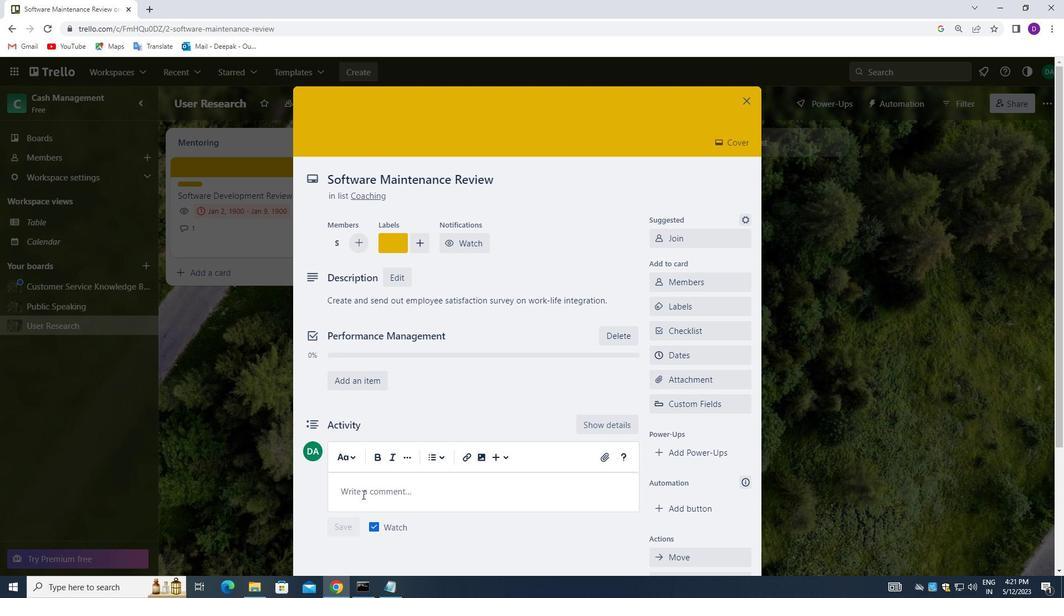 
Action: Mouse moved to (363, 491)
Screenshot: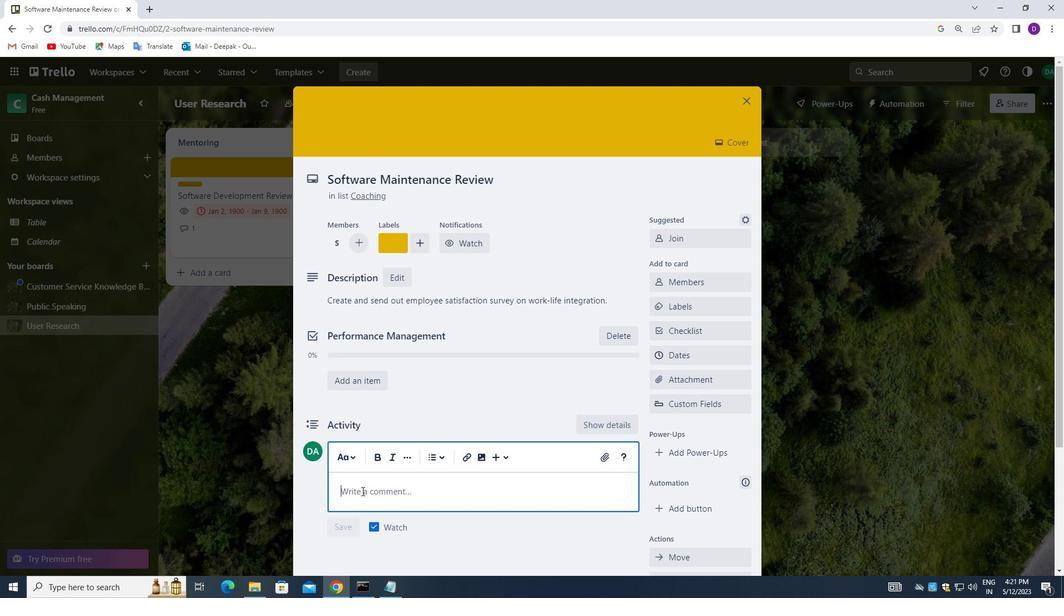 
Action: Key pressed <Key.shift>LET<Key.space>US<Key.space>APPROACX<Key.backspace>H<Key.space>THIS<Key.space>TASK<Key.space>WITH<Key.space>A<Key.space>SENSE<Key.space>OF<Key.space>TRANSPARENCY<Key.space>AND<Key.space>OPEN<Key.space>COMMUNICAR<Key.backspace>TION,ENSURING<Key.space>THAT<Key.space>ALL<Key.space>STAKEHOLDERS<Key.space>
Screenshot: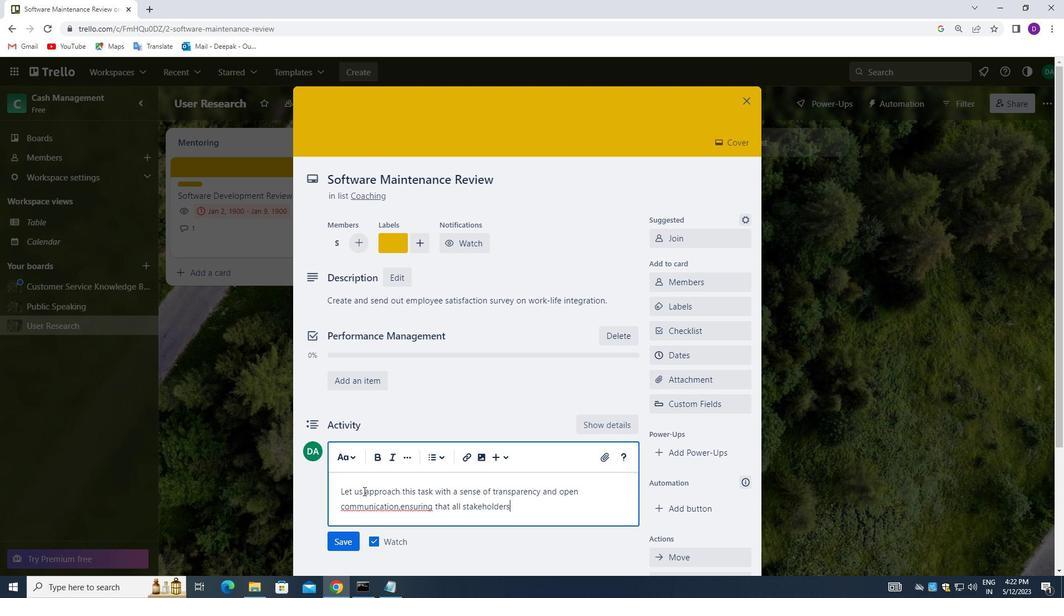 
Action: Mouse moved to (399, 508)
Screenshot: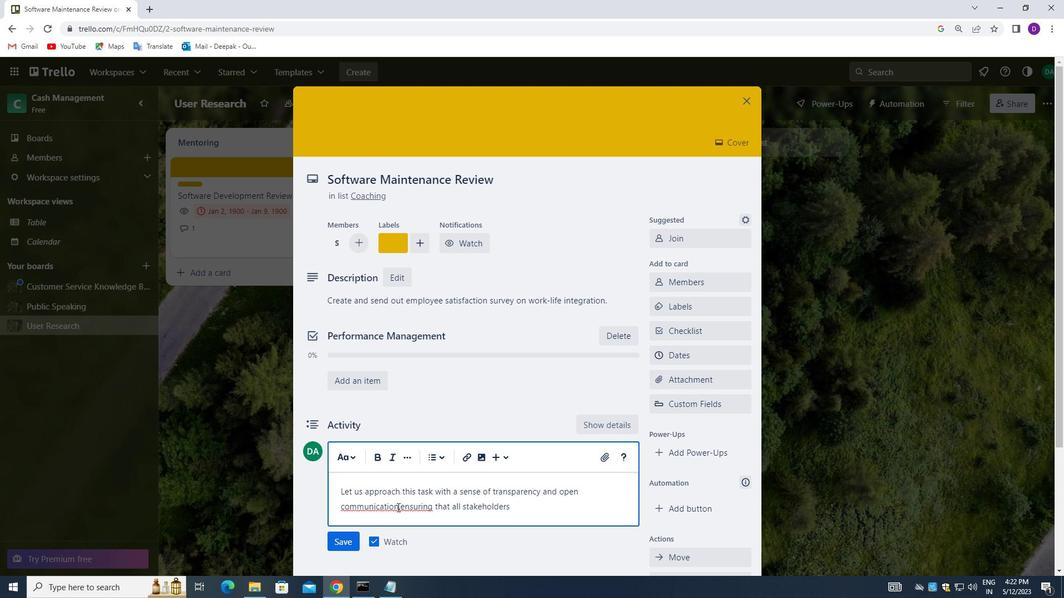 
Action: Mouse pressed left at (399, 508)
Screenshot: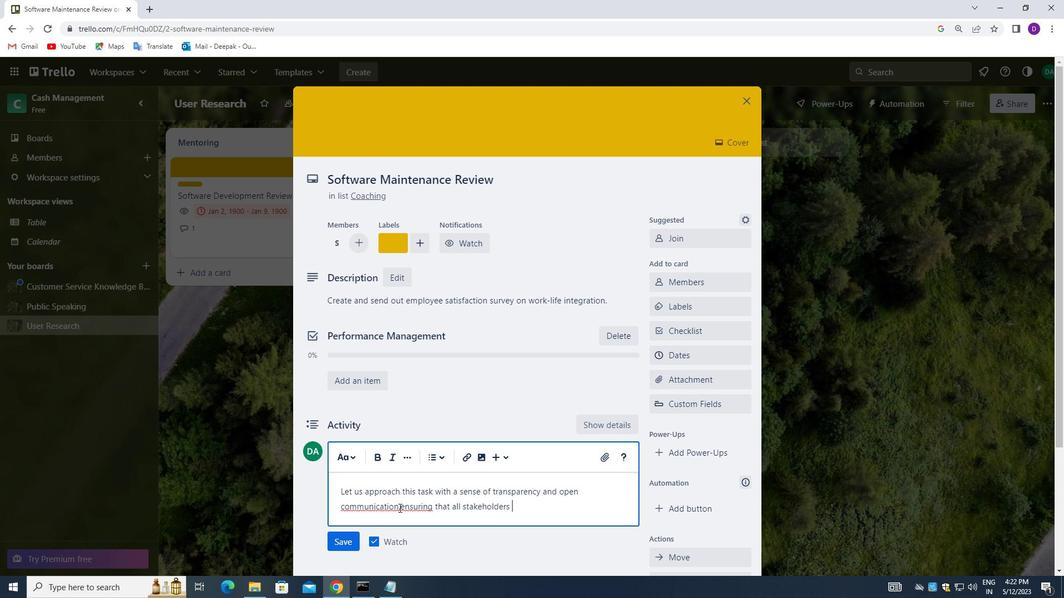 
Action: Mouse moved to (374, 517)
Screenshot: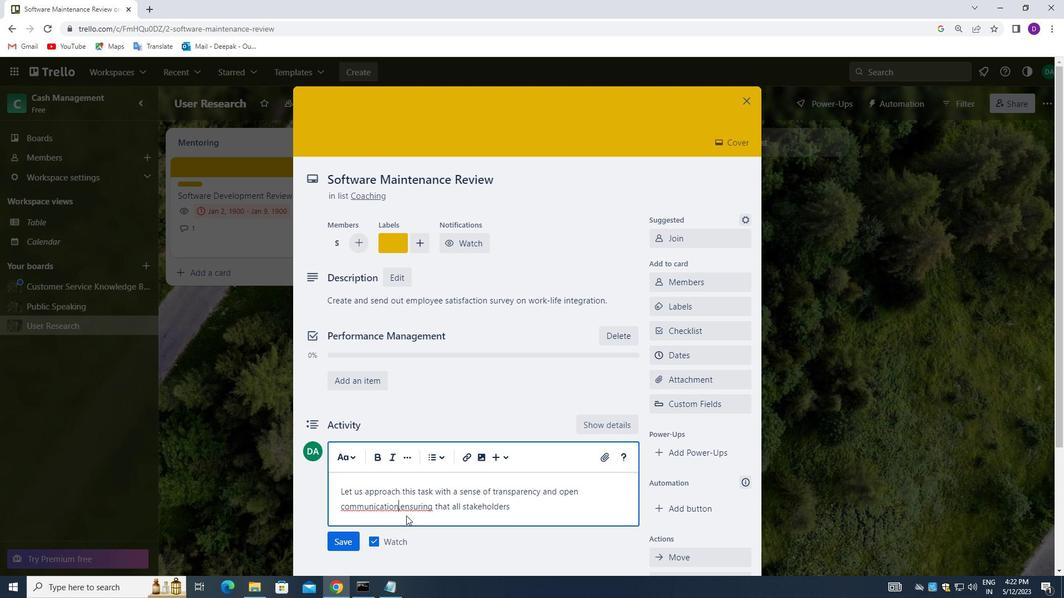 
Action: Key pressed <Key.right><Key.space>
Screenshot: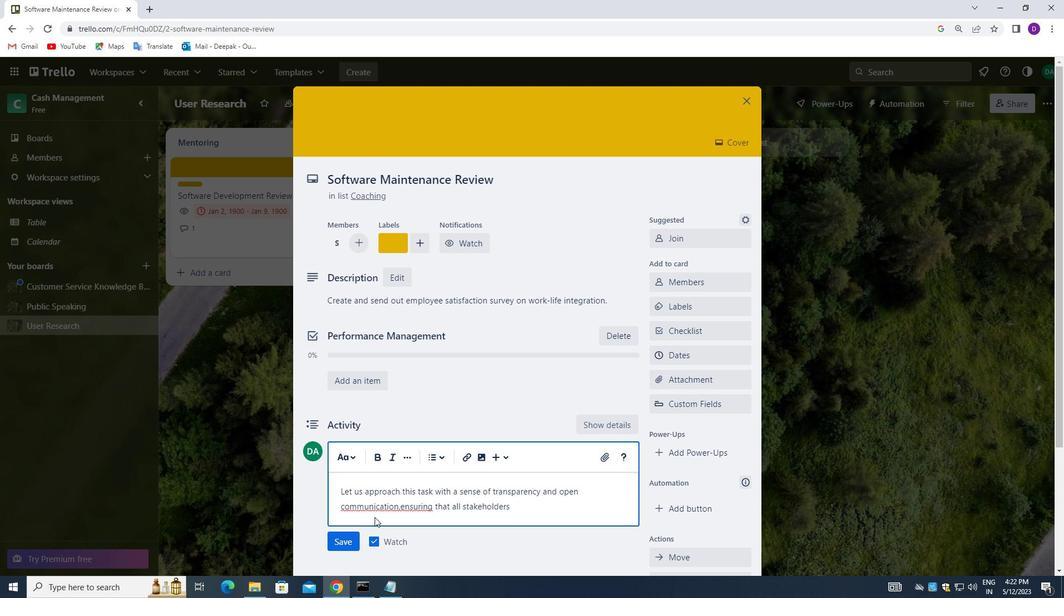 
Action: Mouse moved to (517, 504)
Screenshot: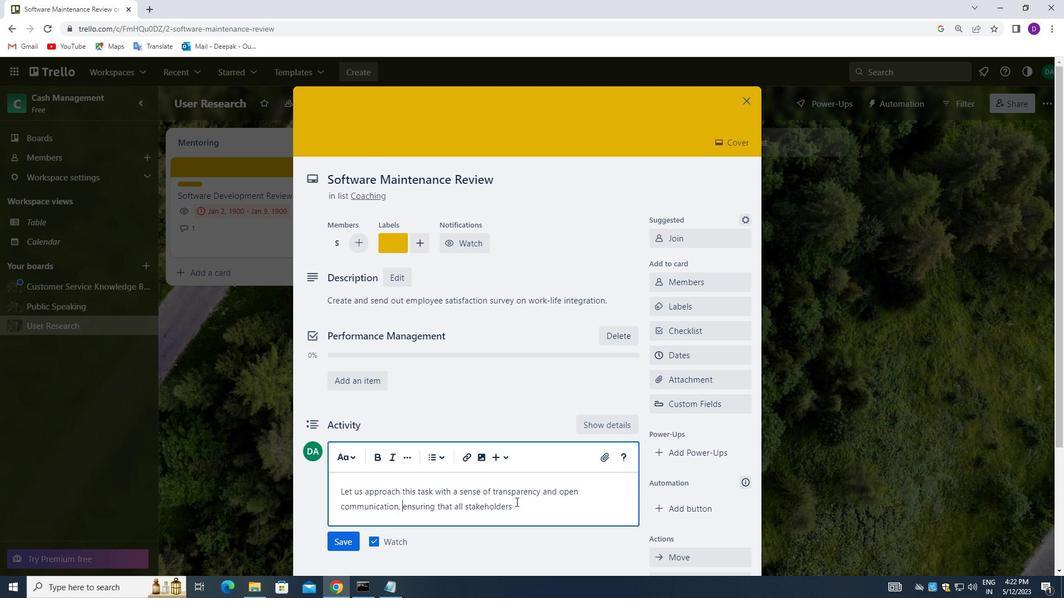 
Action: Mouse pressed left at (517, 504)
Screenshot: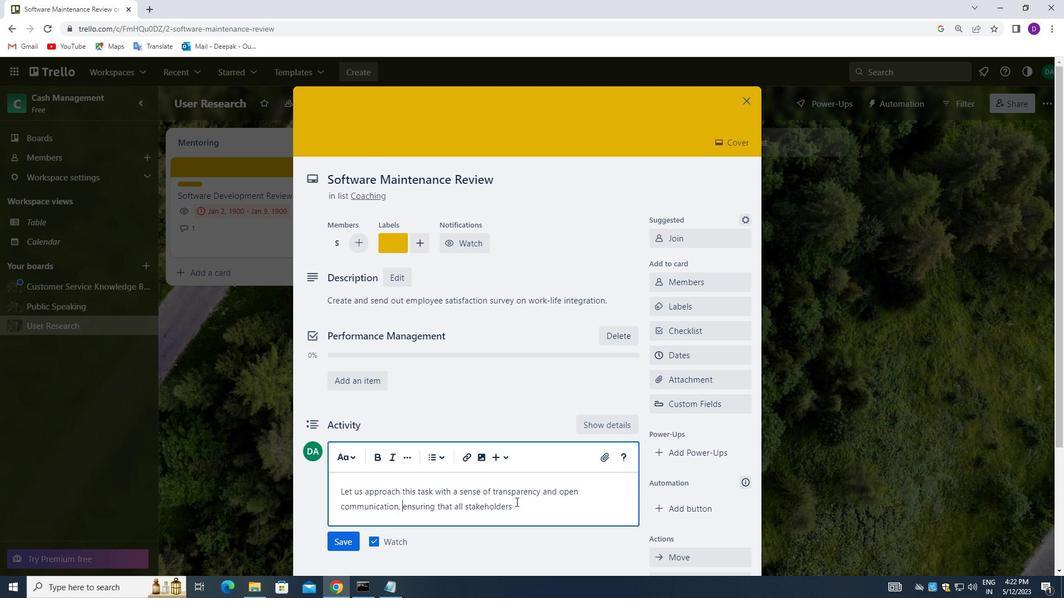
Action: Mouse moved to (527, 515)
Screenshot: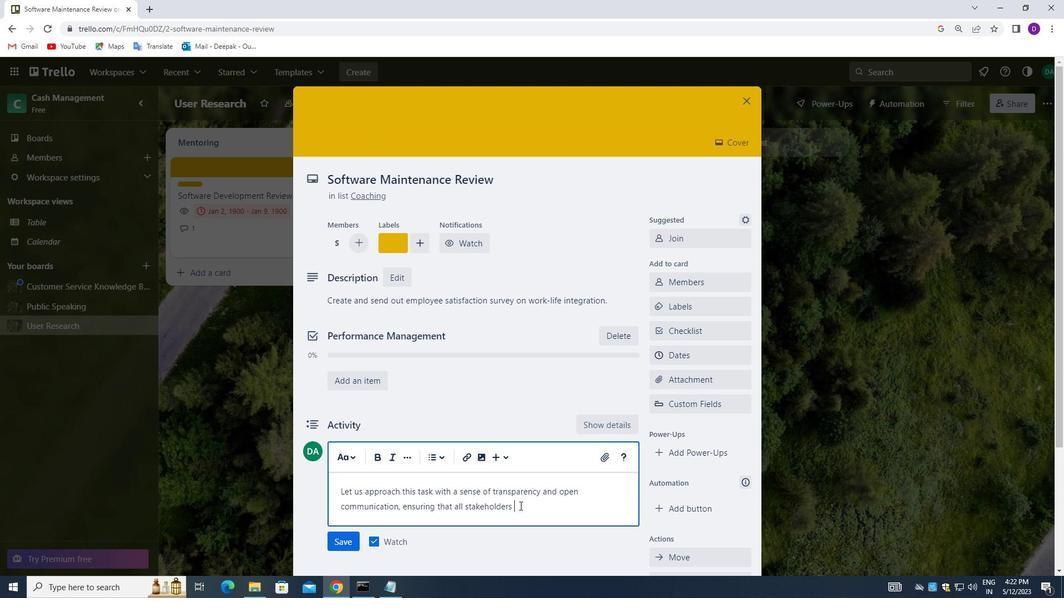 
Action: Key pressed ARE<Key.space>INFORMED<Key.space>AND<Key.space>INVOLVED.
Screenshot: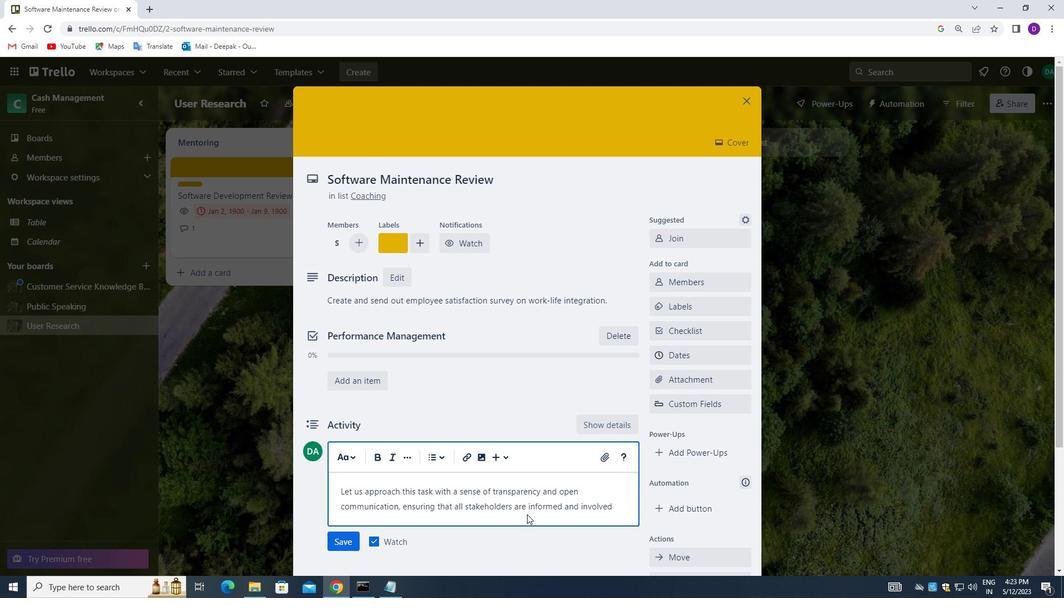
Action: Mouse moved to (329, 537)
Screenshot: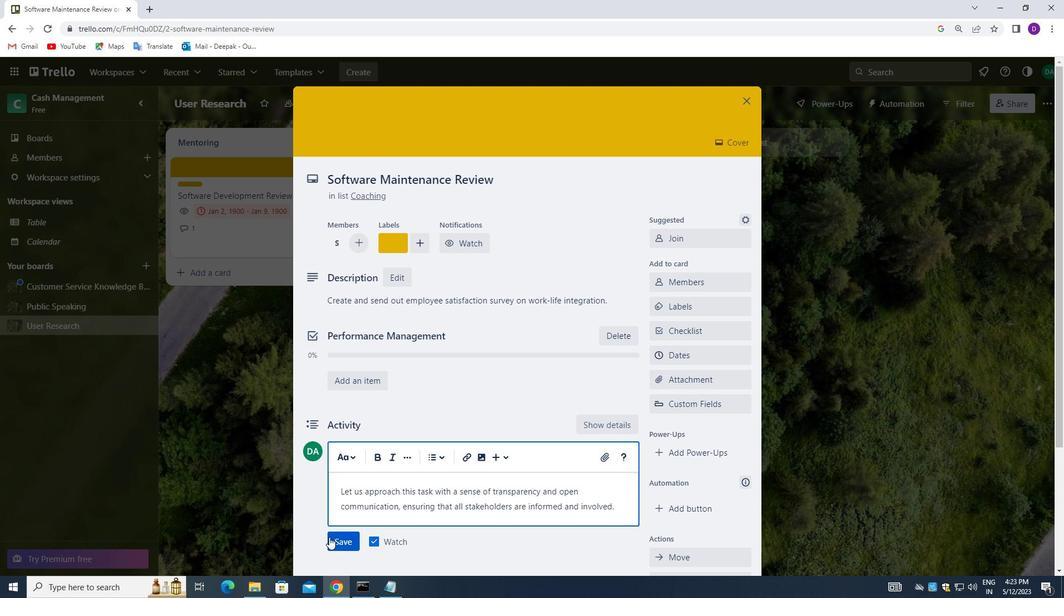 
Action: Mouse pressed left at (329, 537)
Screenshot: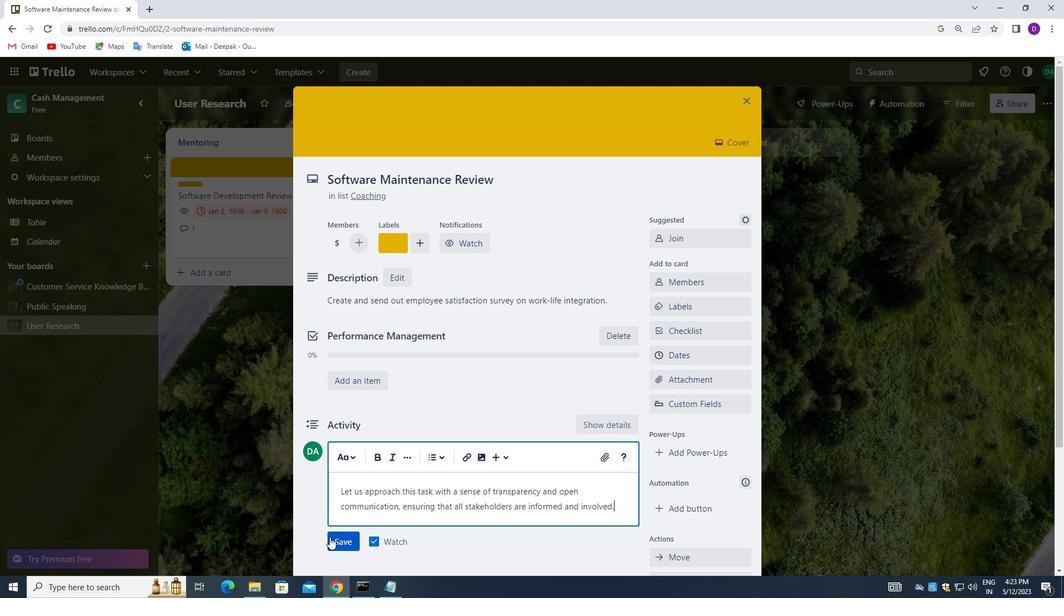 
Action: Mouse moved to (712, 357)
Screenshot: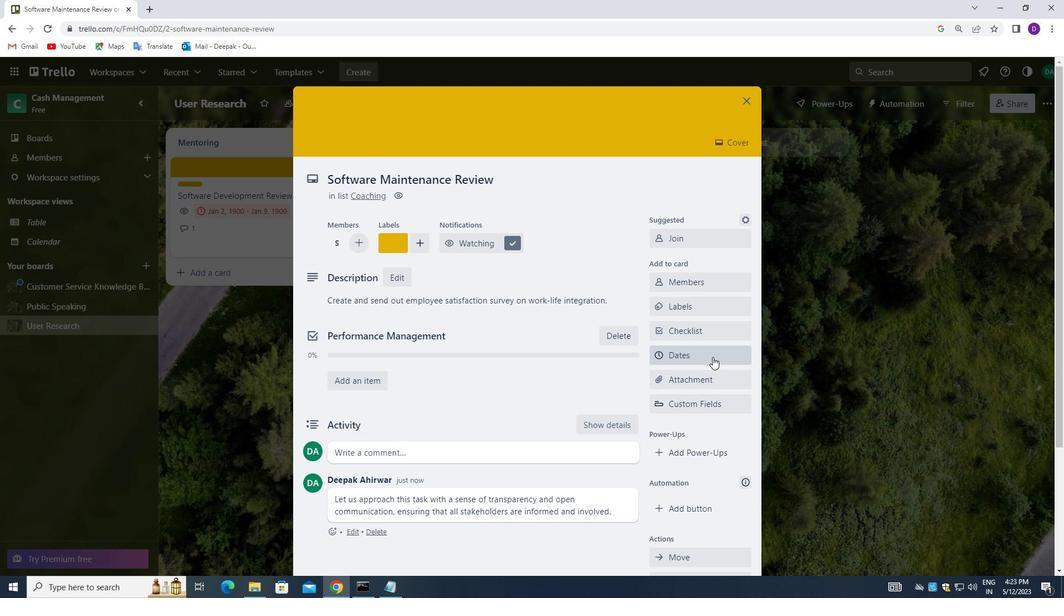 
Action: Mouse pressed left at (712, 357)
Screenshot: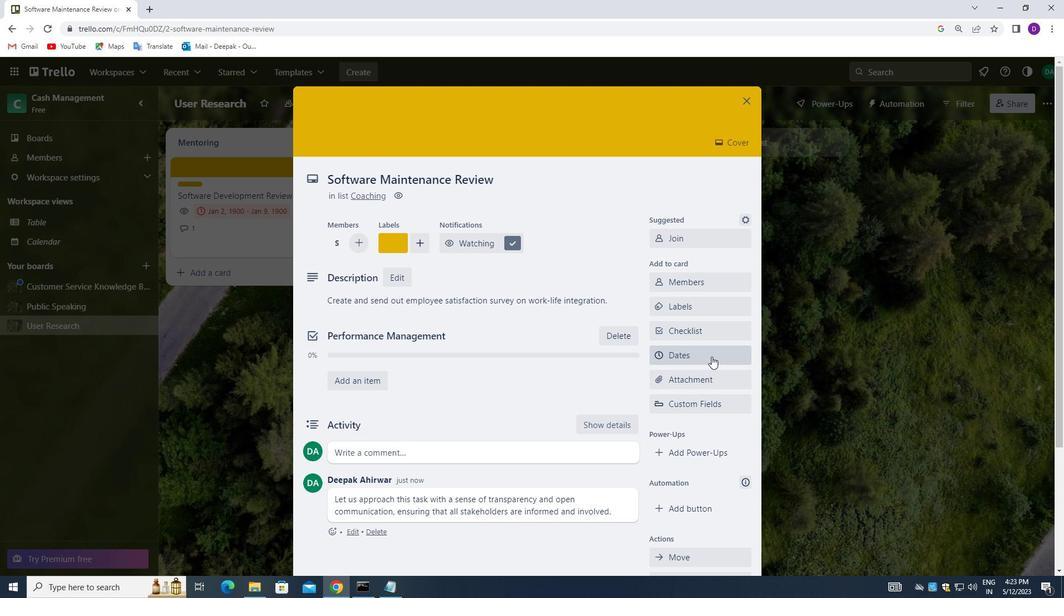 
Action: Mouse moved to (662, 324)
Screenshot: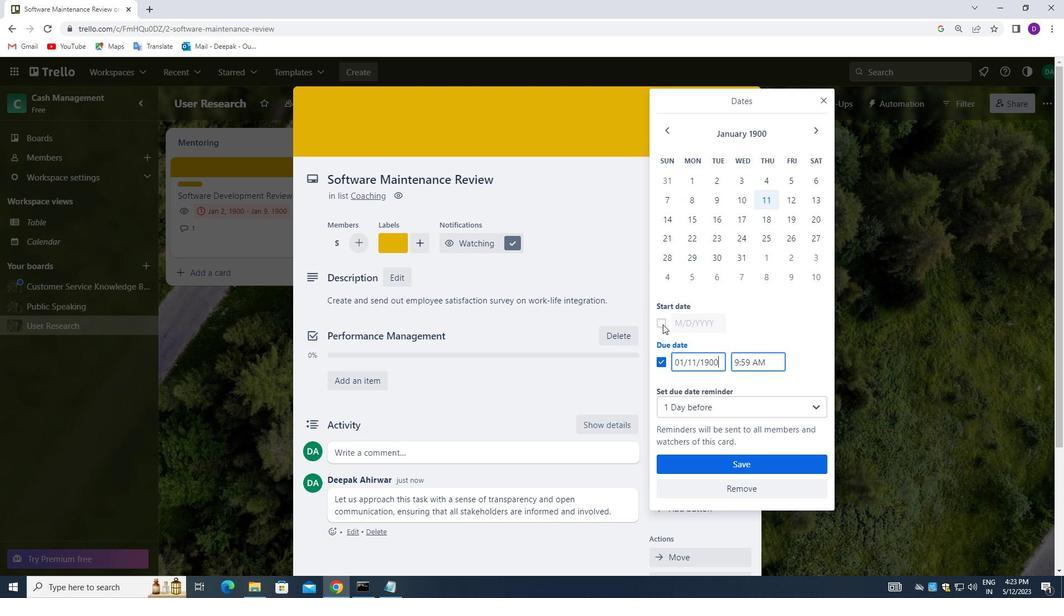 
Action: Mouse pressed left at (662, 324)
Screenshot: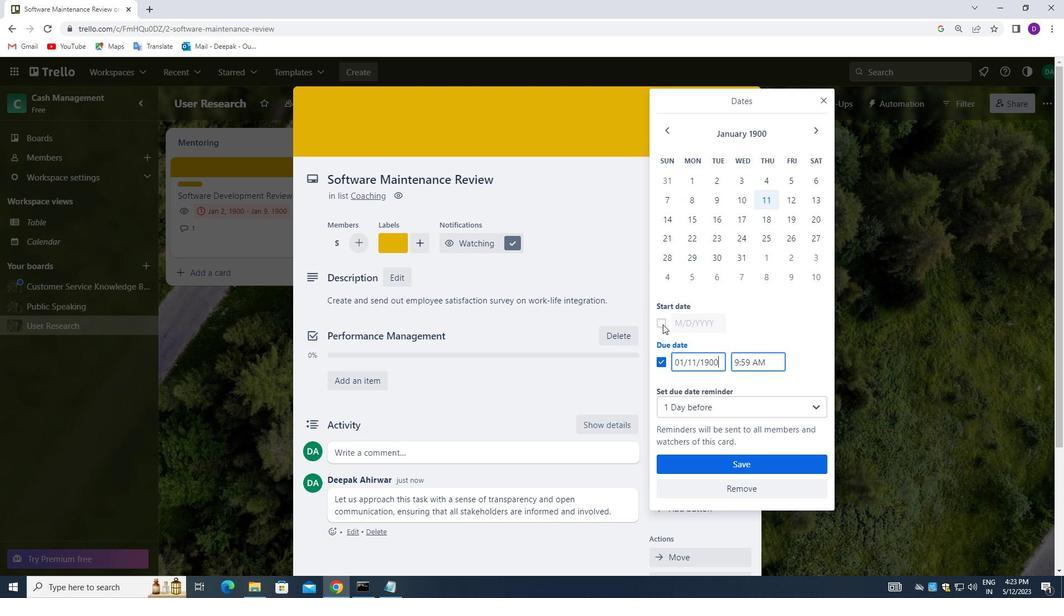 
Action: Mouse moved to (682, 326)
Screenshot: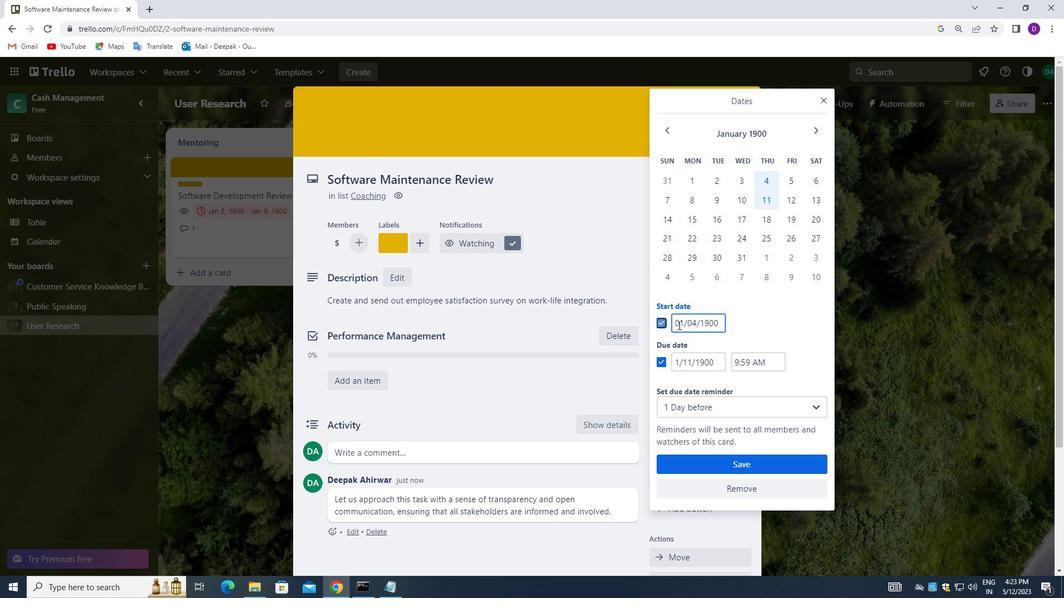 
Action: Mouse pressed left at (682, 326)
Screenshot: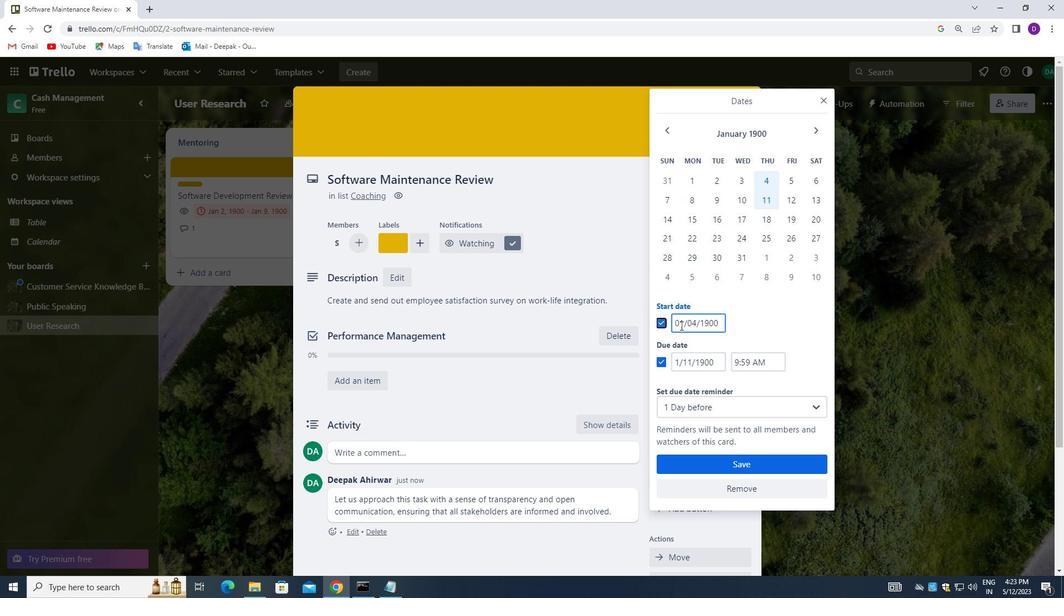 
Action: Mouse pressed left at (682, 326)
Screenshot: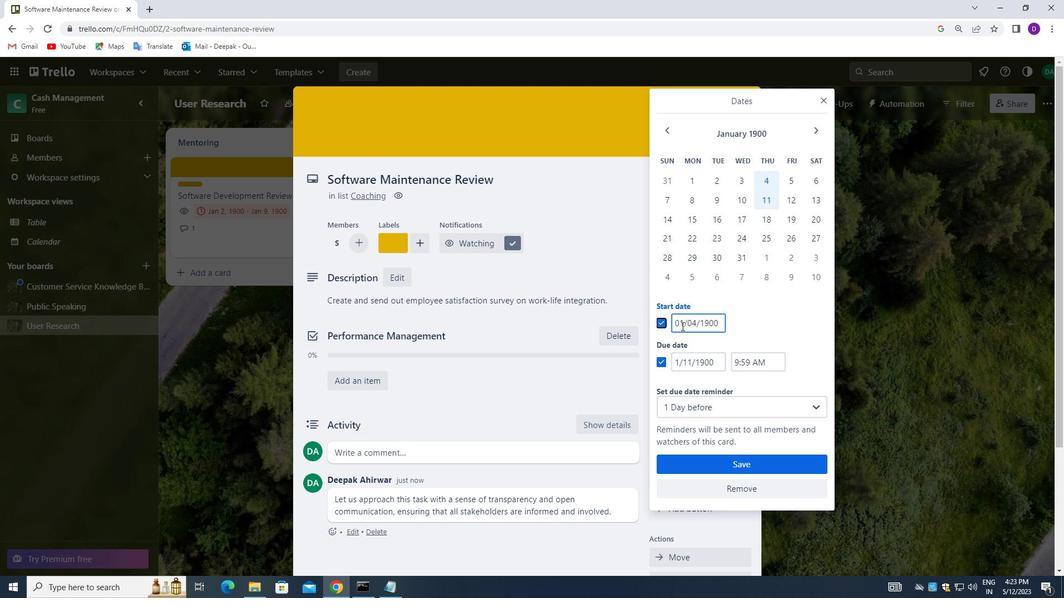 
Action: Mouse pressed left at (682, 326)
Screenshot: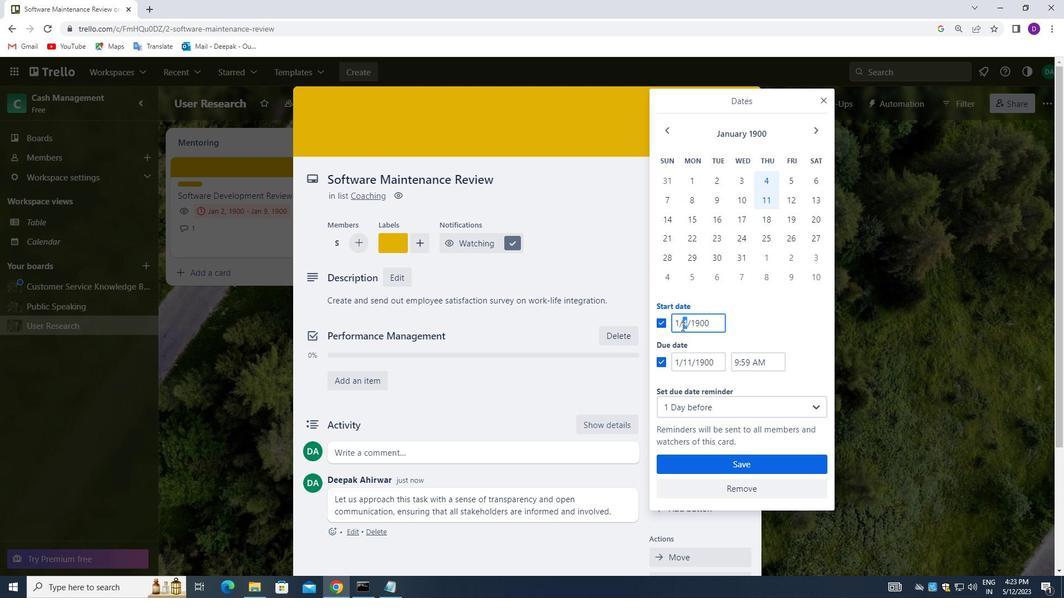 
Action: Key pressed <Key.backspace>01/05/1900
Screenshot: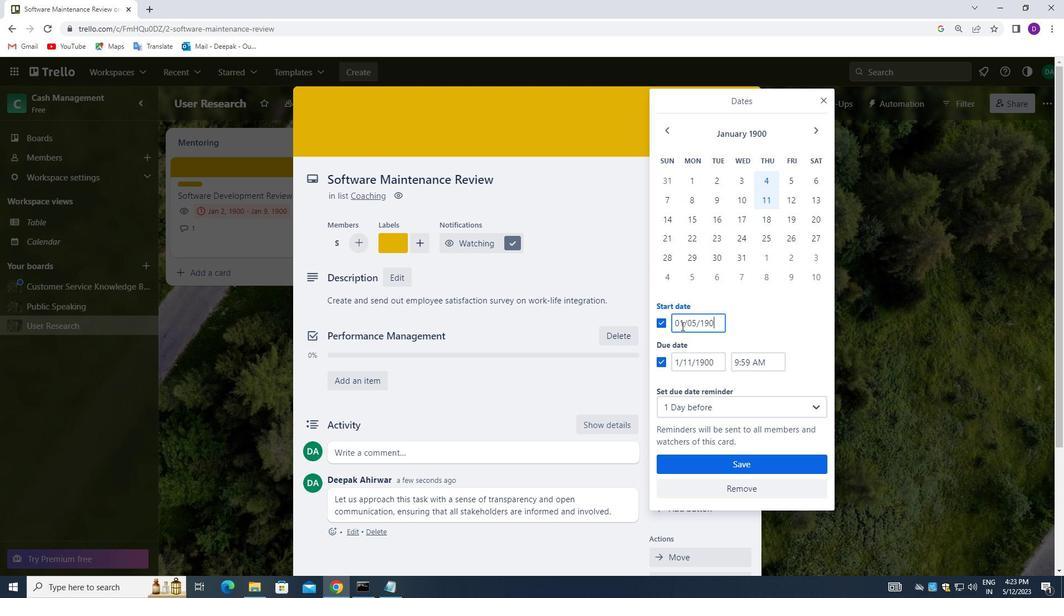 
Action: Mouse moved to (682, 363)
Screenshot: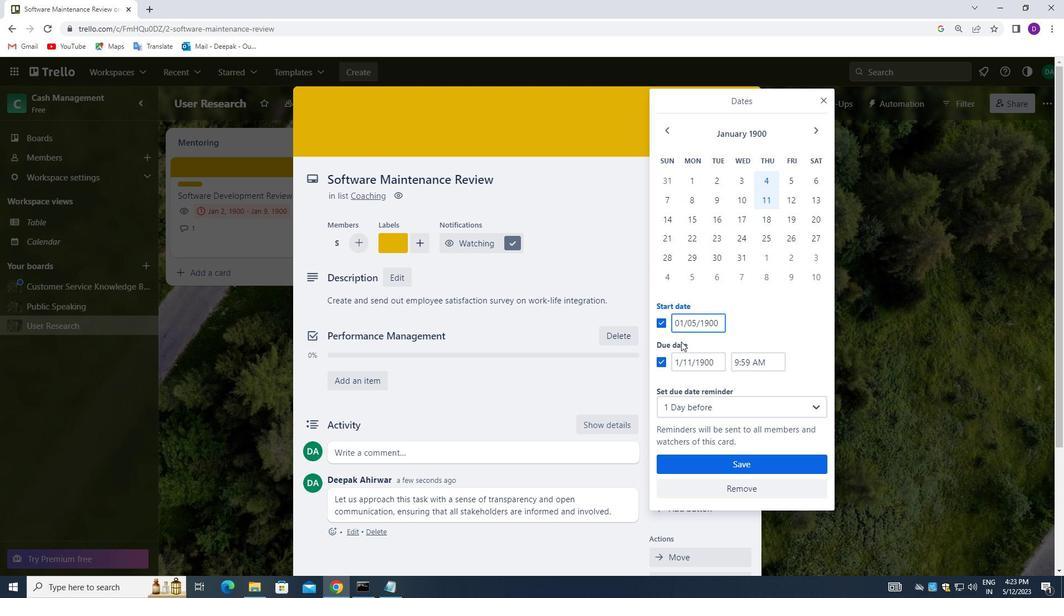 
Action: Mouse pressed left at (682, 363)
Screenshot: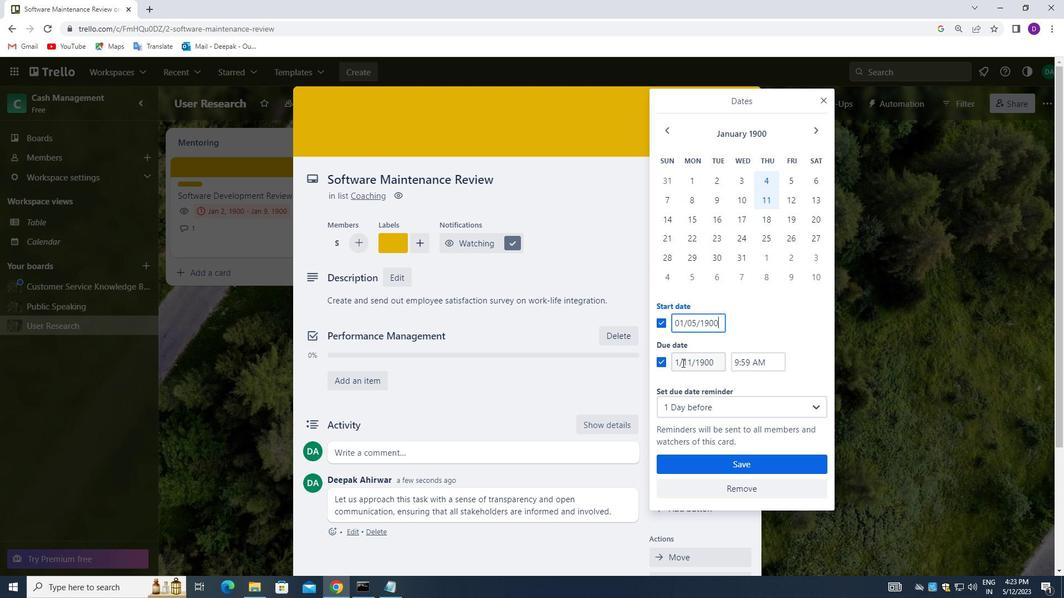 
Action: Mouse pressed left at (682, 363)
Screenshot: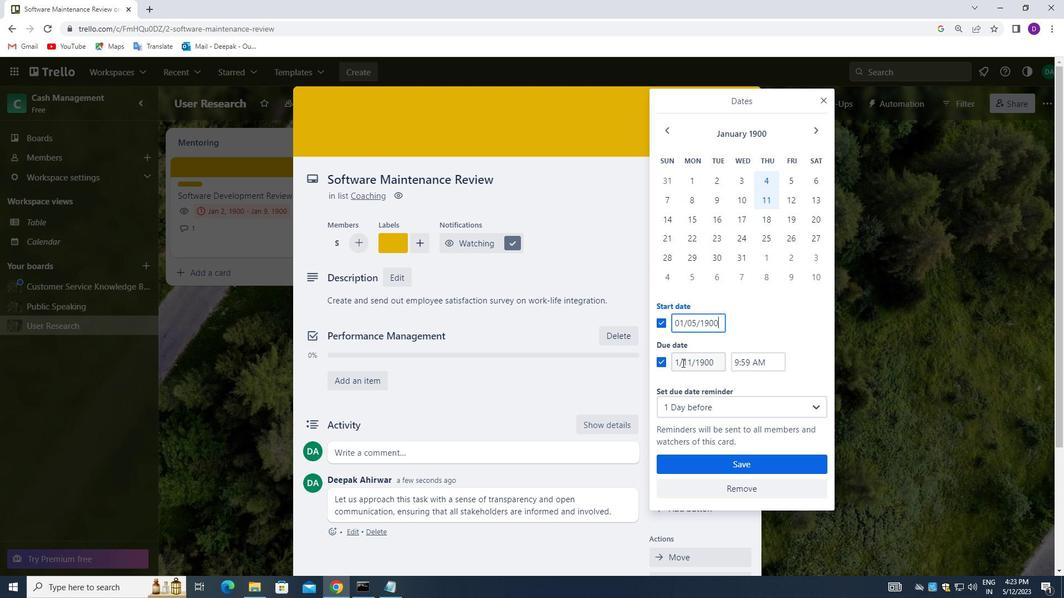 
Action: Mouse pressed left at (682, 363)
Screenshot: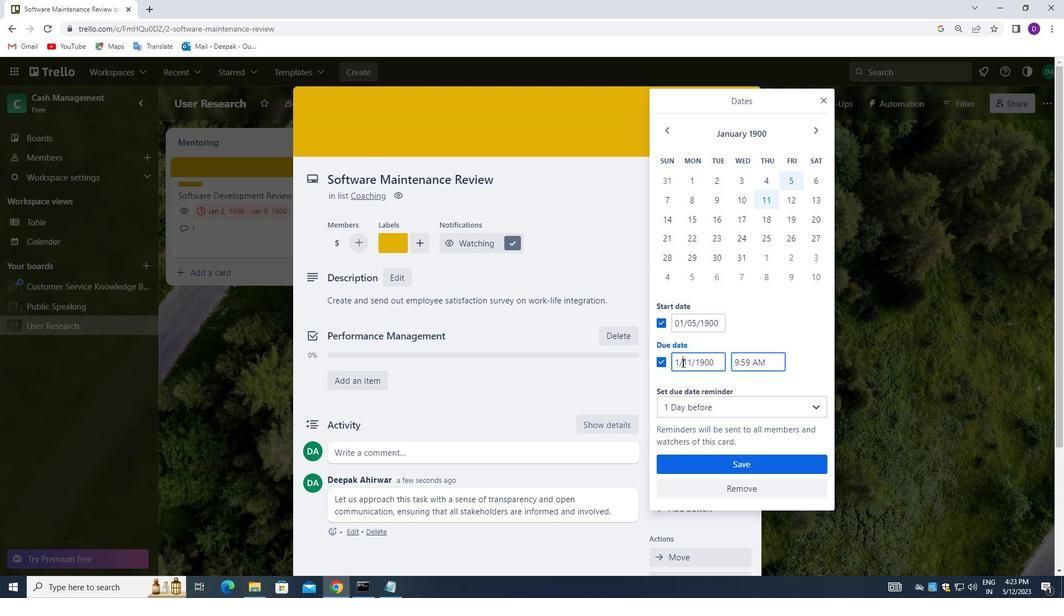 
Action: Key pressed <Key.backspace>01/12/1900
Screenshot: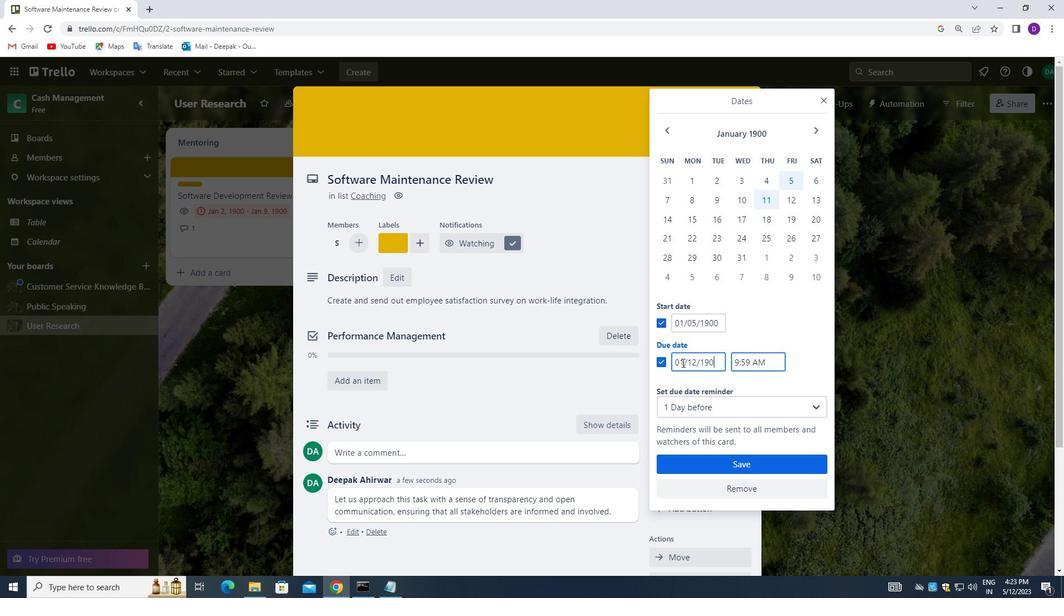 
Action: Mouse moved to (758, 464)
Screenshot: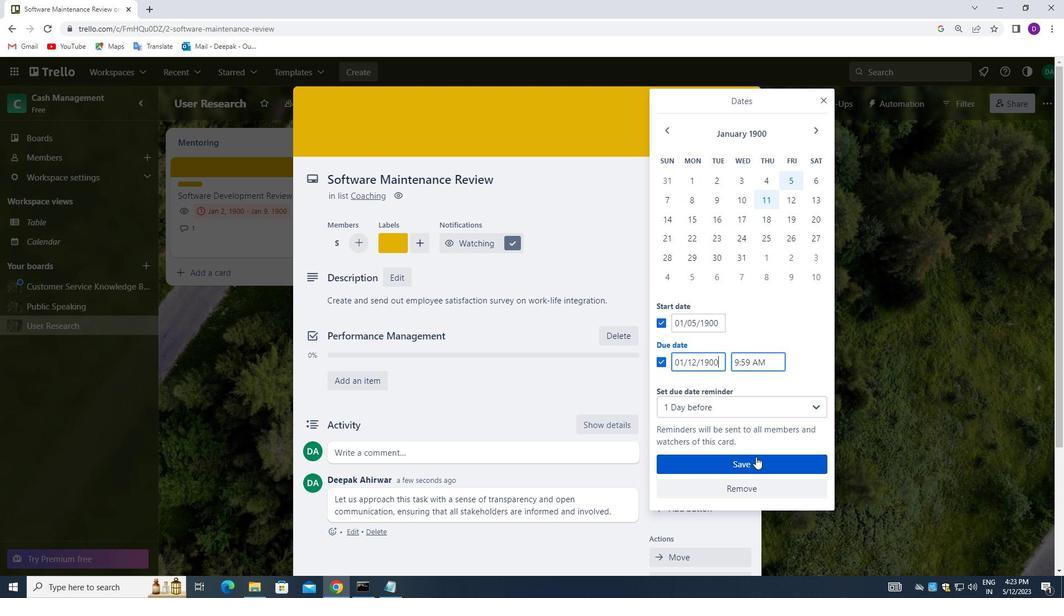 
Action: Mouse pressed left at (758, 464)
Screenshot: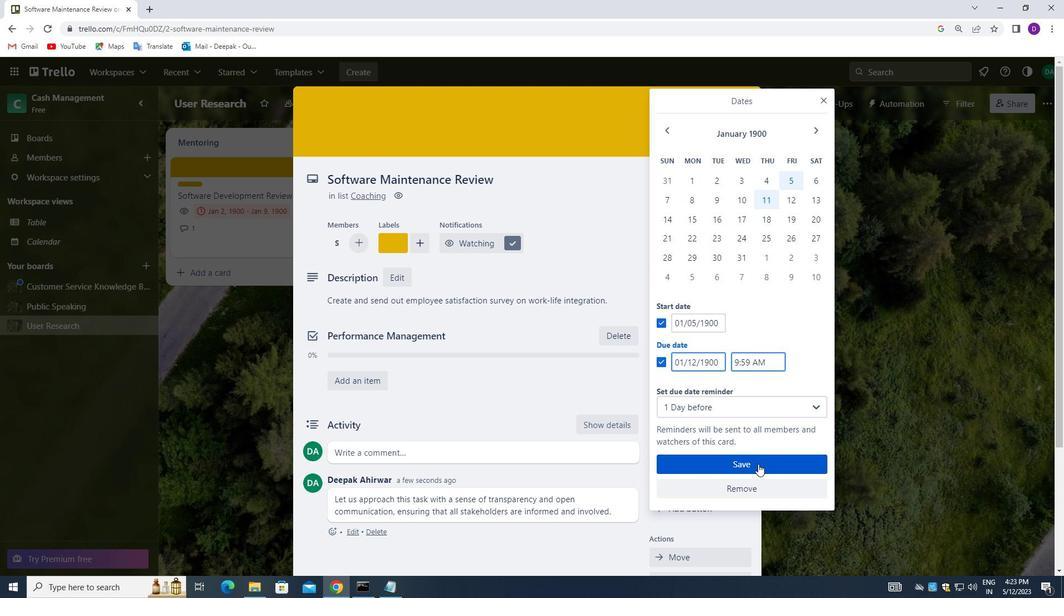 
Action: Mouse moved to (747, 99)
Screenshot: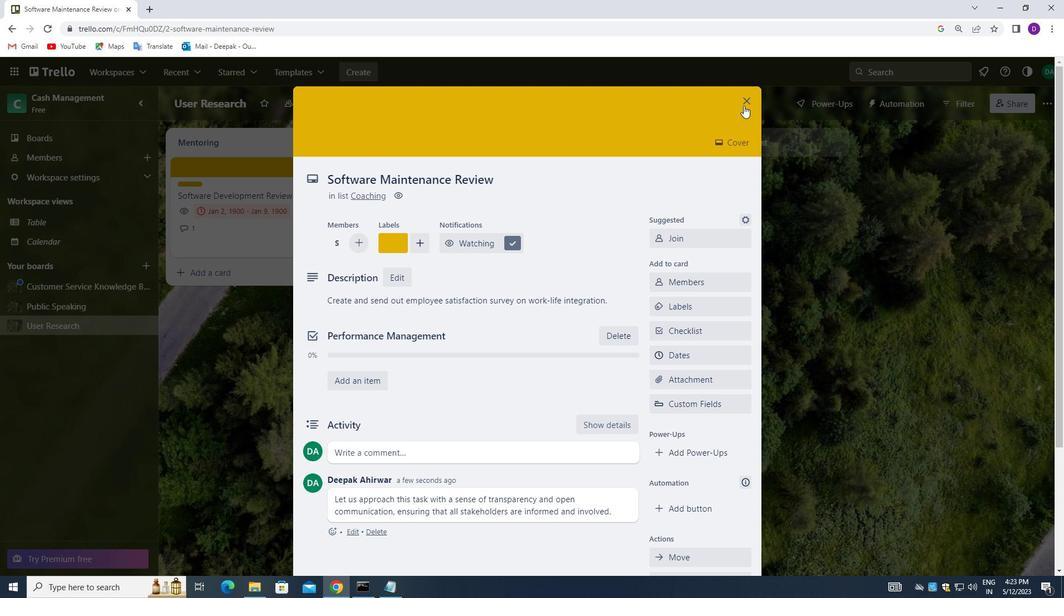 
Action: Mouse pressed left at (747, 99)
Screenshot: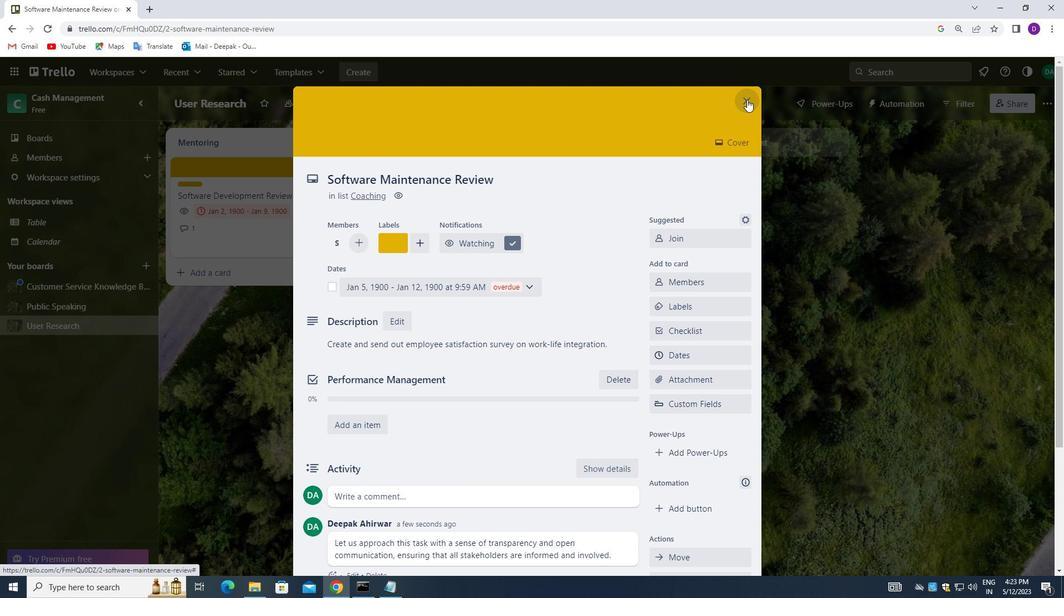 
Action: Mouse moved to (626, 268)
Screenshot: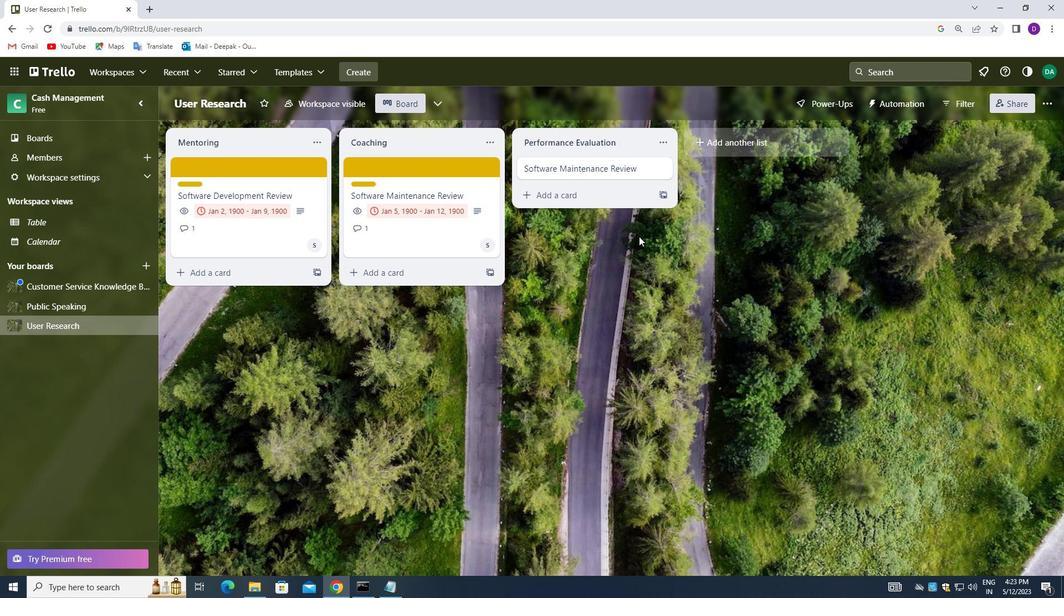 
